 Task: Find connections with filter location Morley with filter topic #Growthwith filter profile language German with filter current company Cashfree Payments with filter school Guru Ghasidas University with filter industry Computers and Electronics Manufacturing with filter service category Financial Reporting with filter keywords title Reiki Practitioner
Action: Mouse moved to (475, 49)
Screenshot: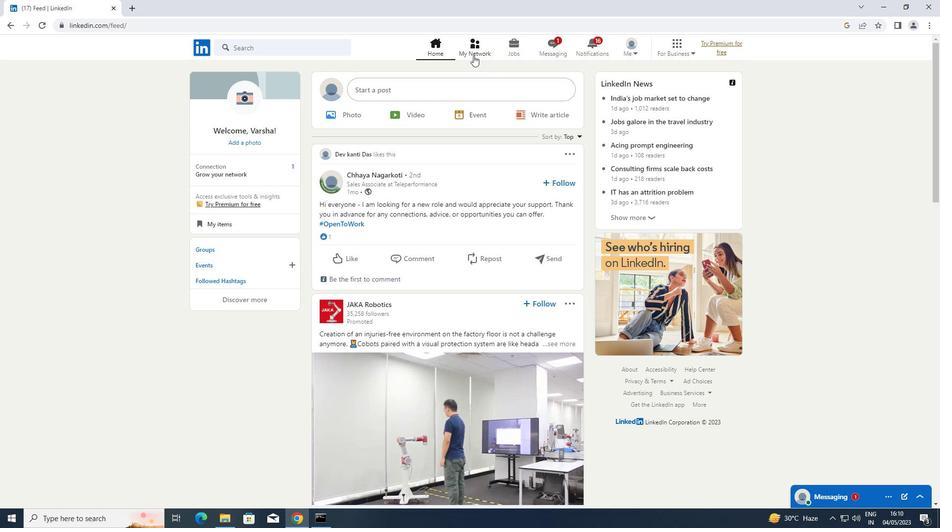 
Action: Mouse pressed left at (475, 49)
Screenshot: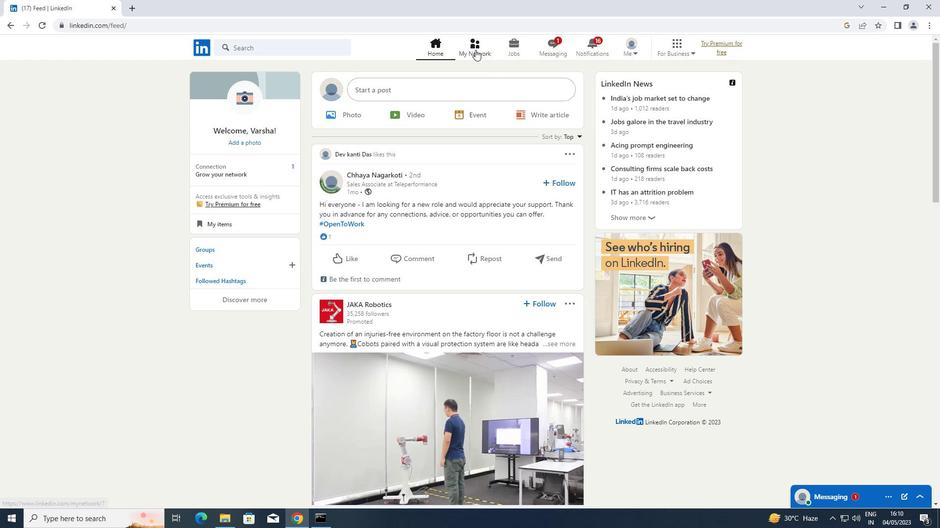 
Action: Mouse moved to (260, 104)
Screenshot: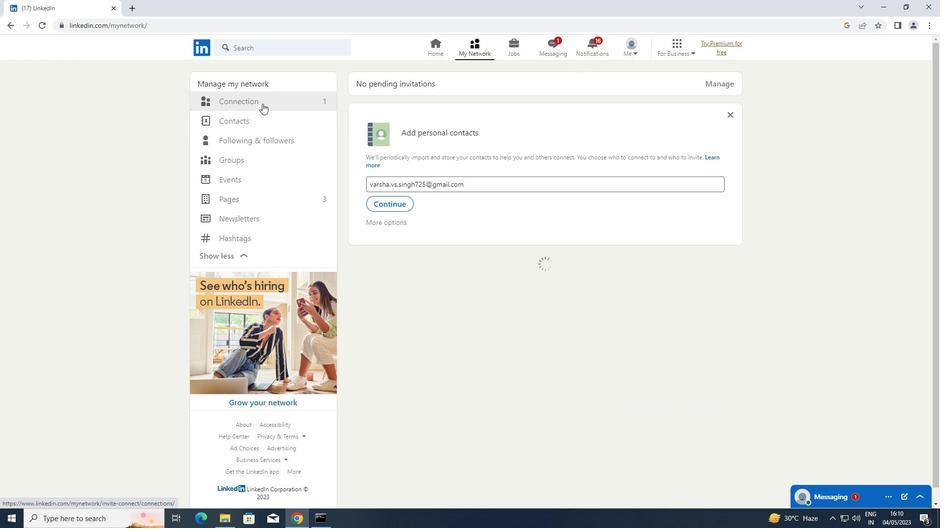 
Action: Mouse pressed left at (260, 104)
Screenshot: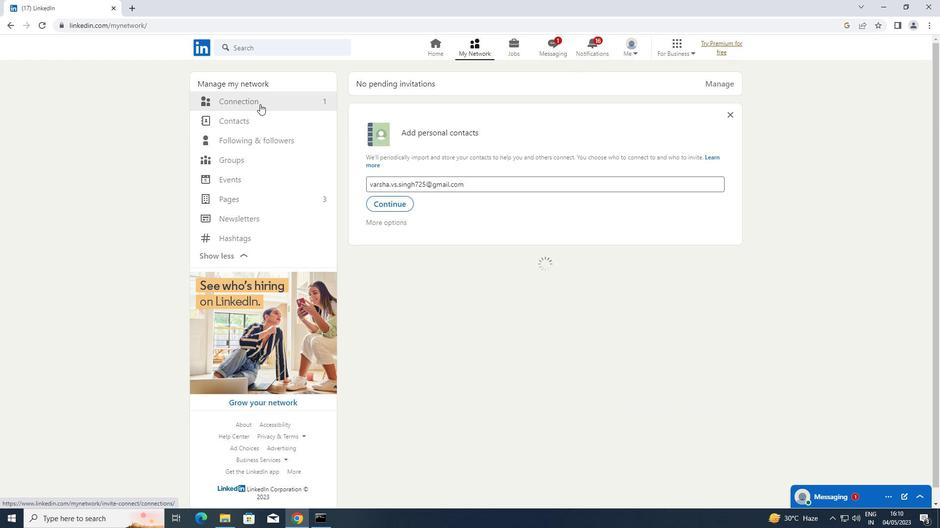 
Action: Mouse moved to (539, 101)
Screenshot: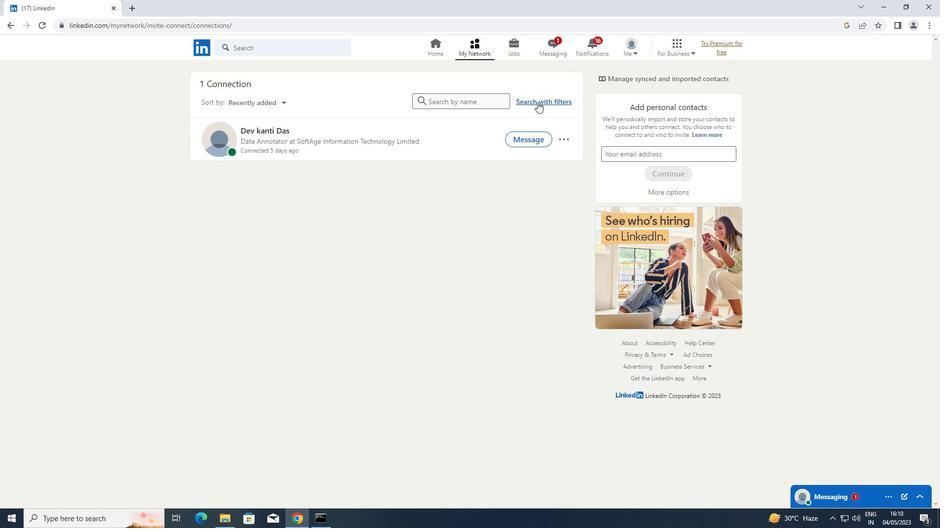 
Action: Mouse pressed left at (539, 101)
Screenshot: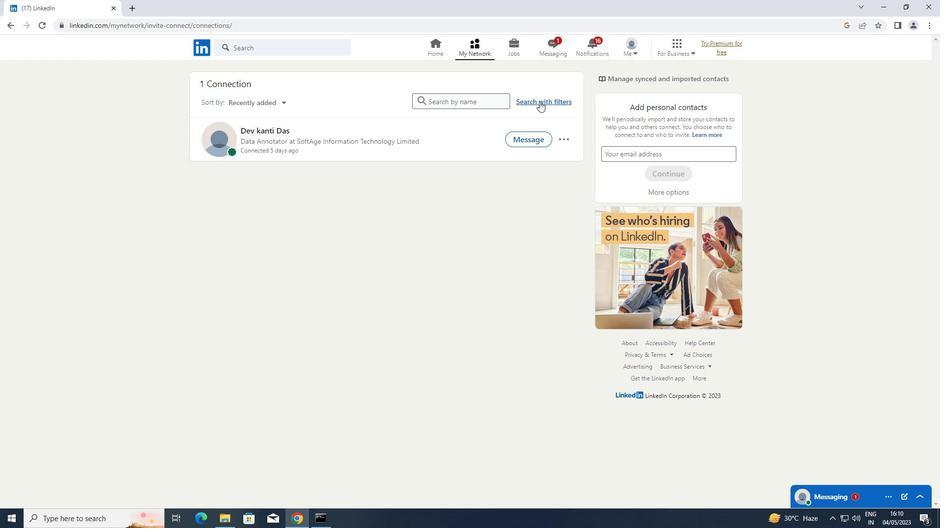 
Action: Mouse moved to (502, 81)
Screenshot: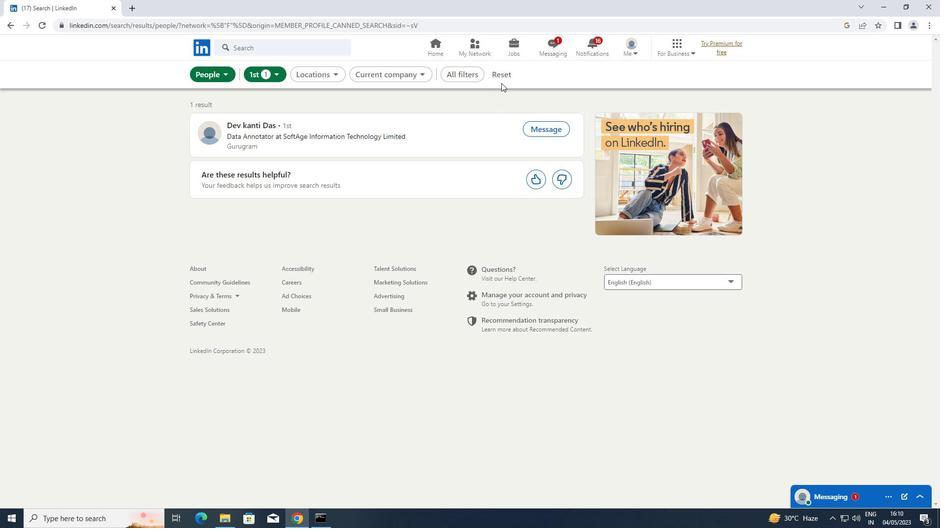 
Action: Mouse pressed left at (502, 81)
Screenshot: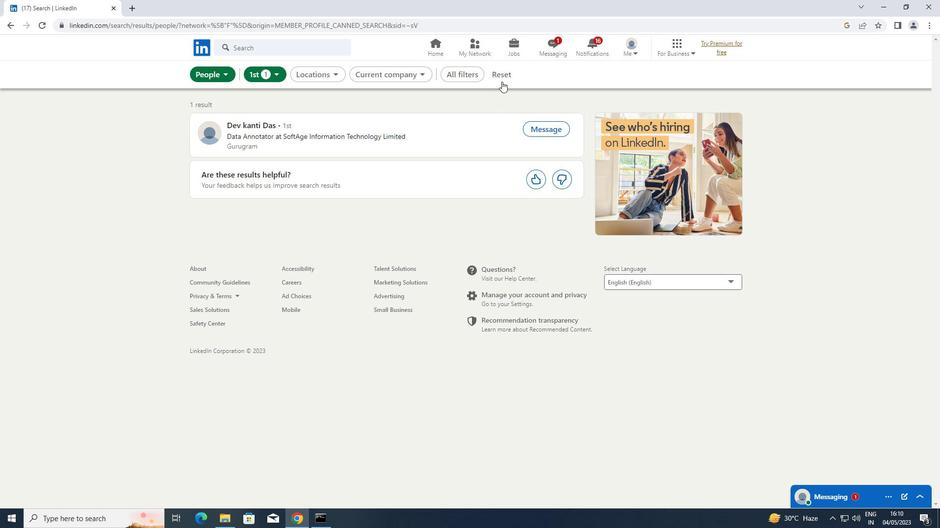 
Action: Mouse moved to (471, 74)
Screenshot: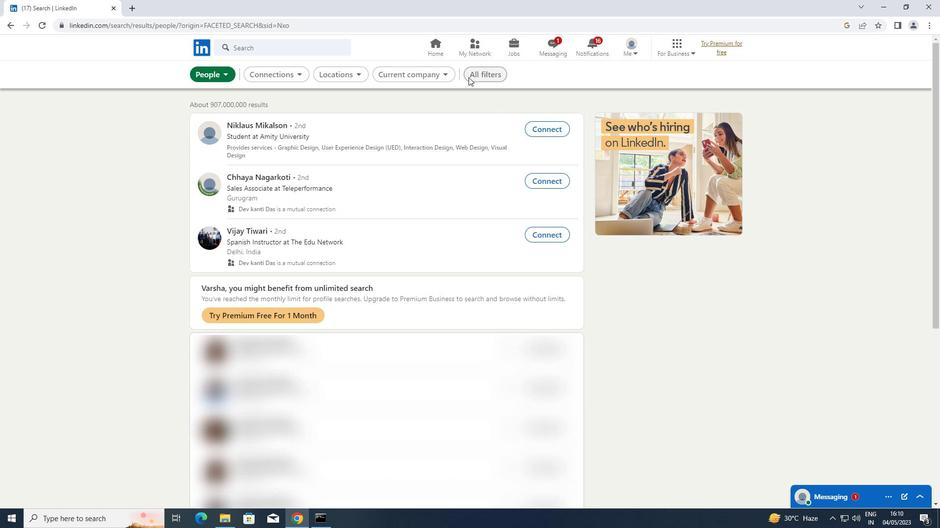 
Action: Mouse pressed left at (471, 74)
Screenshot: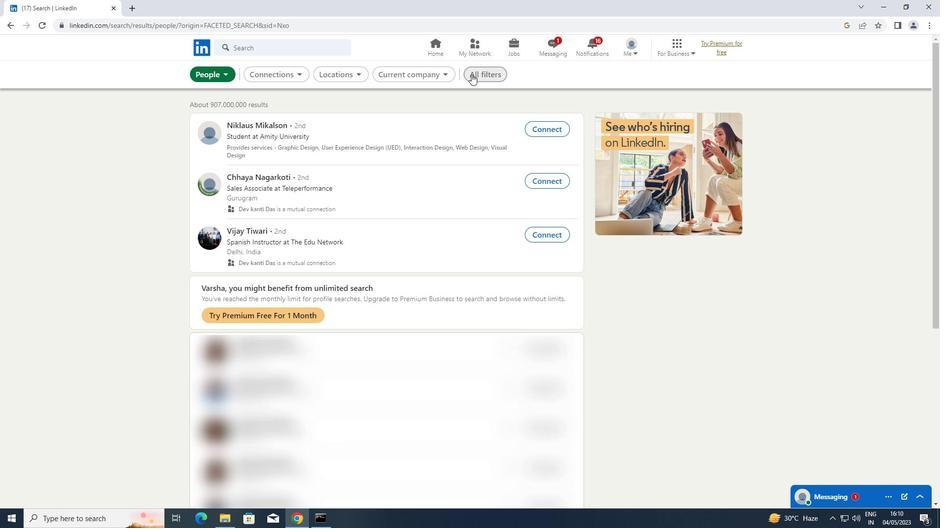 
Action: Mouse moved to (757, 220)
Screenshot: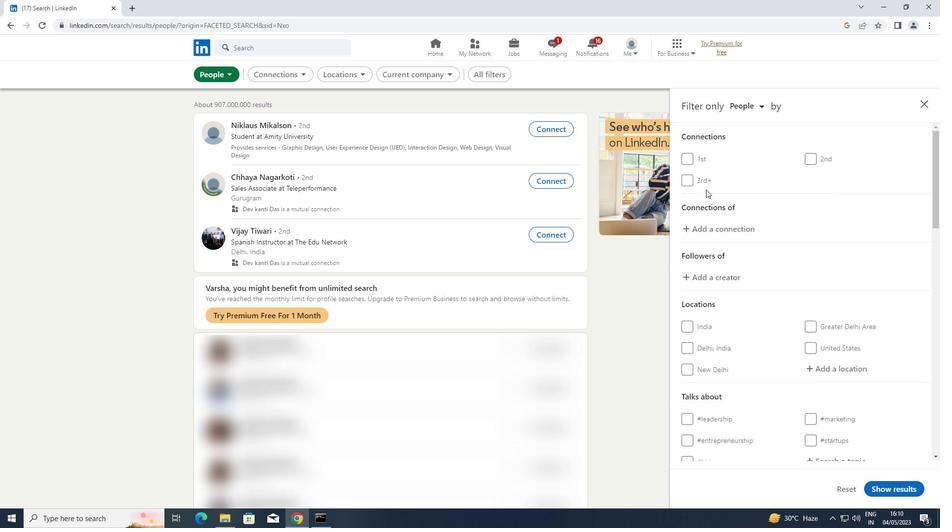 
Action: Mouse scrolled (757, 220) with delta (0, 0)
Screenshot: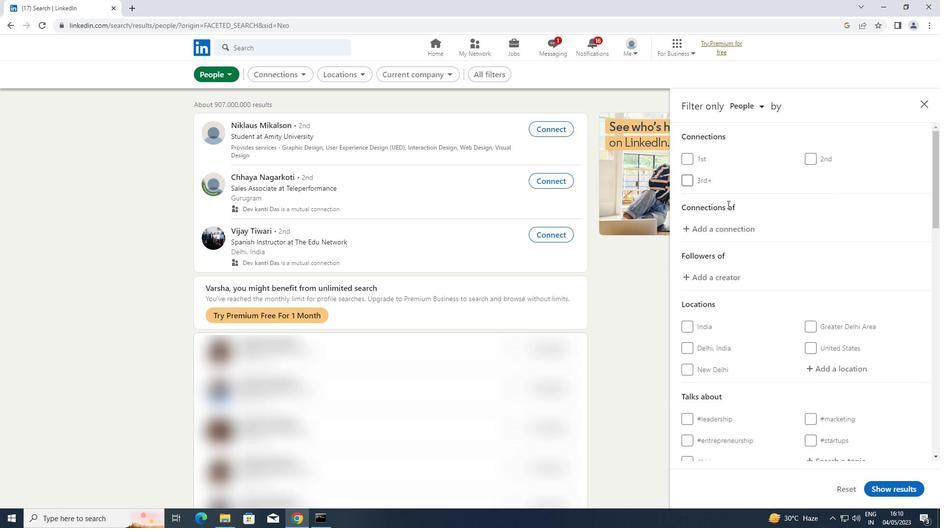 
Action: Mouse scrolled (757, 220) with delta (0, 0)
Screenshot: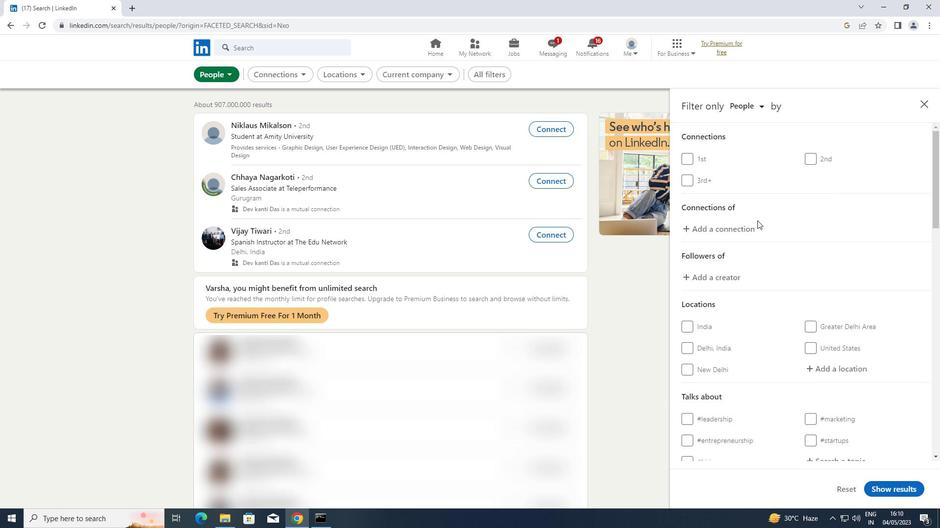 
Action: Mouse moved to (834, 267)
Screenshot: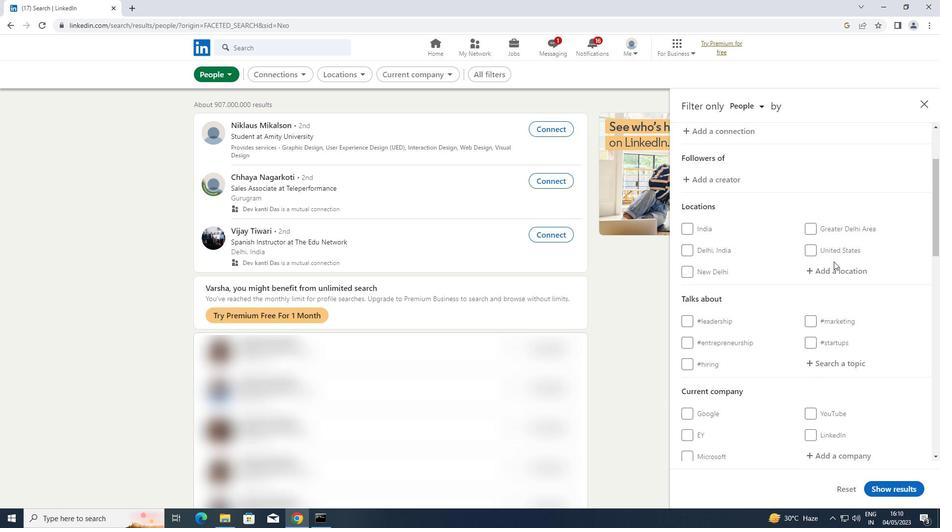 
Action: Mouse pressed left at (834, 267)
Screenshot: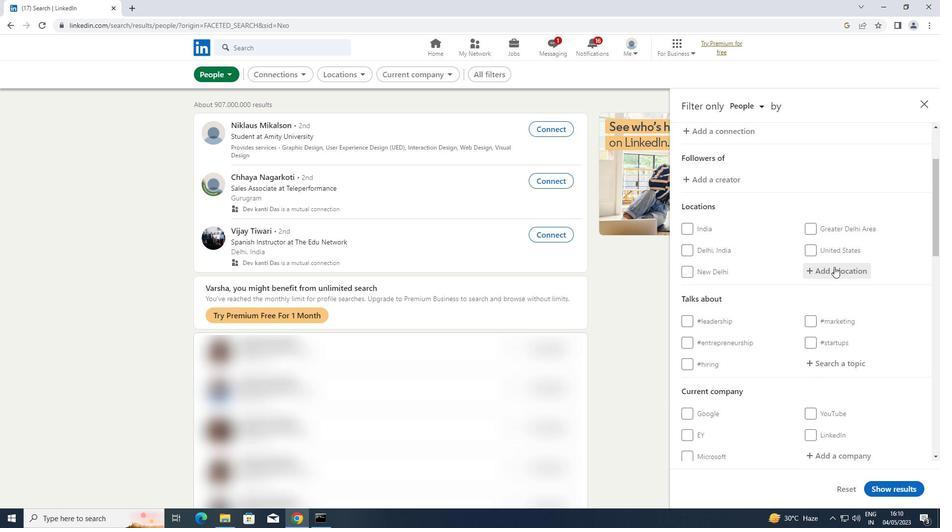 
Action: Key pressed <Key.shift>MORLEY
Screenshot: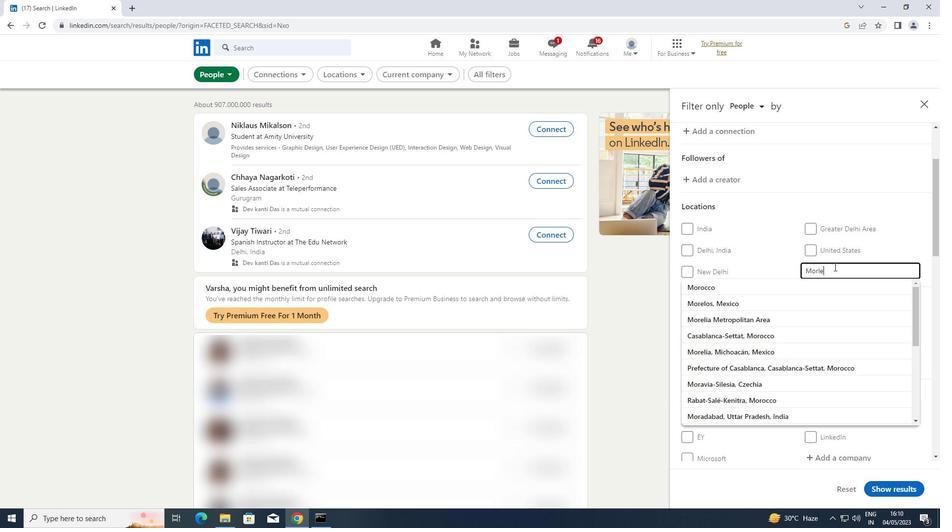 
Action: Mouse moved to (845, 331)
Screenshot: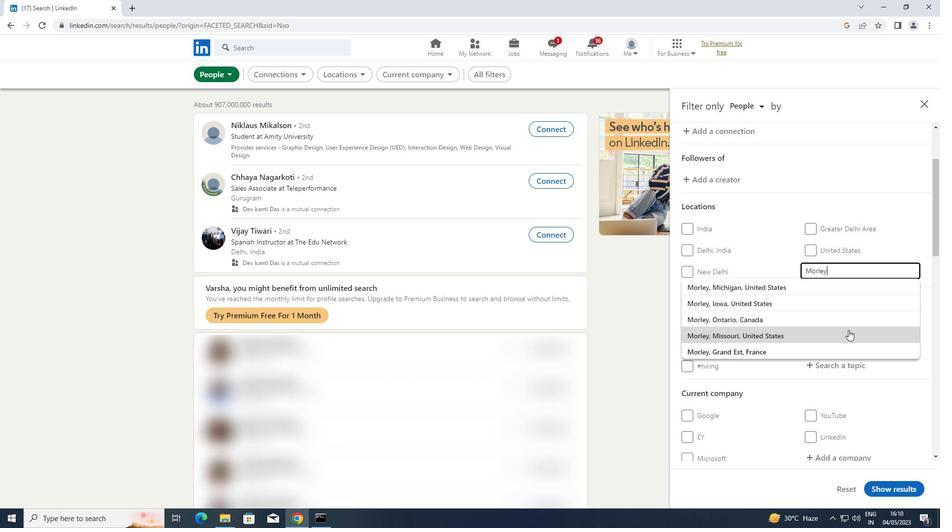 
Action: Key pressed <Key.enter>
Screenshot: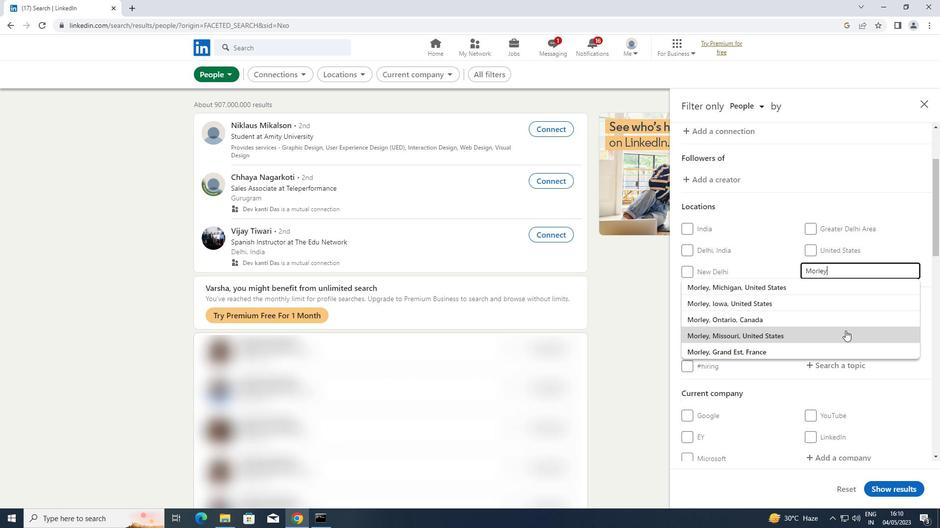 
Action: Mouse moved to (818, 367)
Screenshot: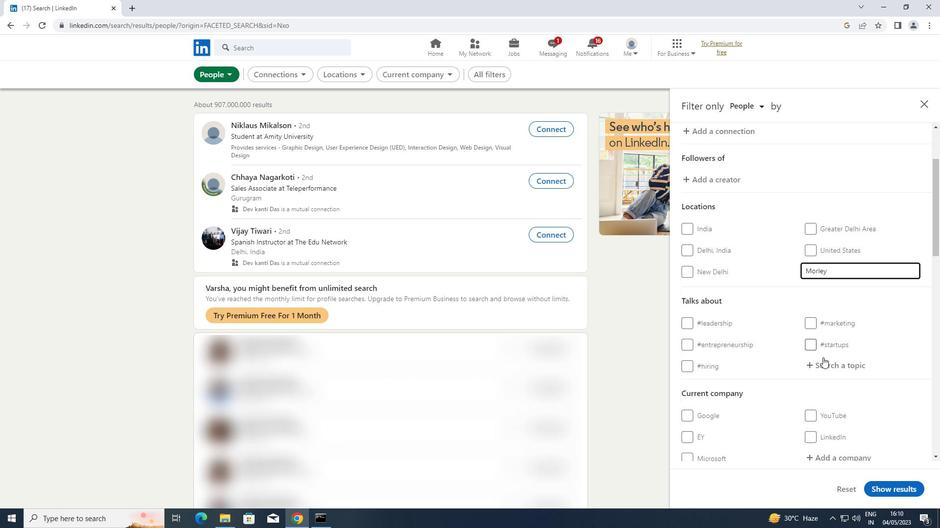 
Action: Mouse pressed left at (818, 367)
Screenshot: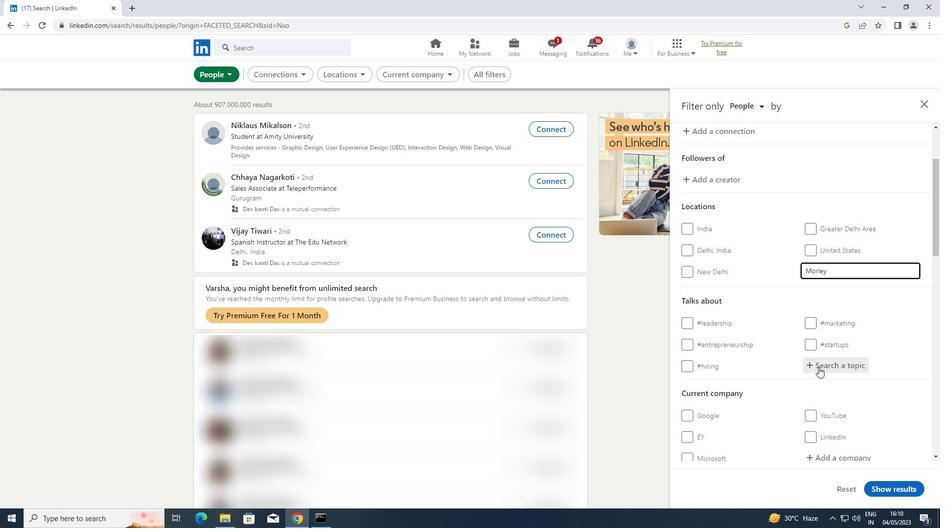 
Action: Key pressed <Key.shift>GROWTH
Screenshot: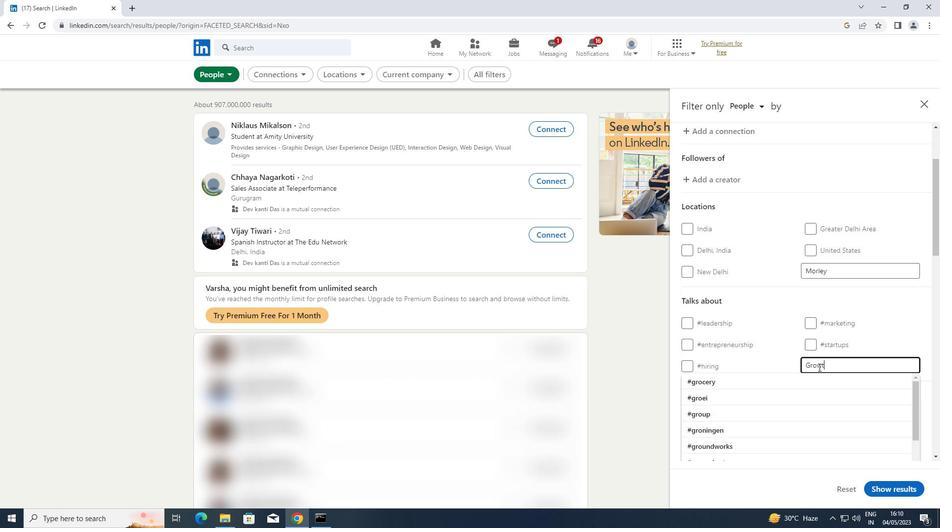
Action: Mouse moved to (772, 383)
Screenshot: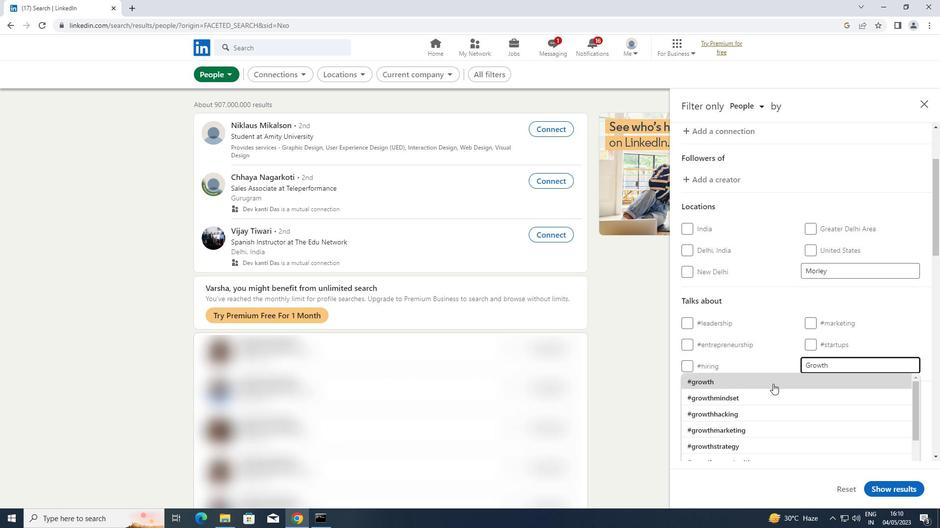 
Action: Mouse pressed left at (772, 383)
Screenshot: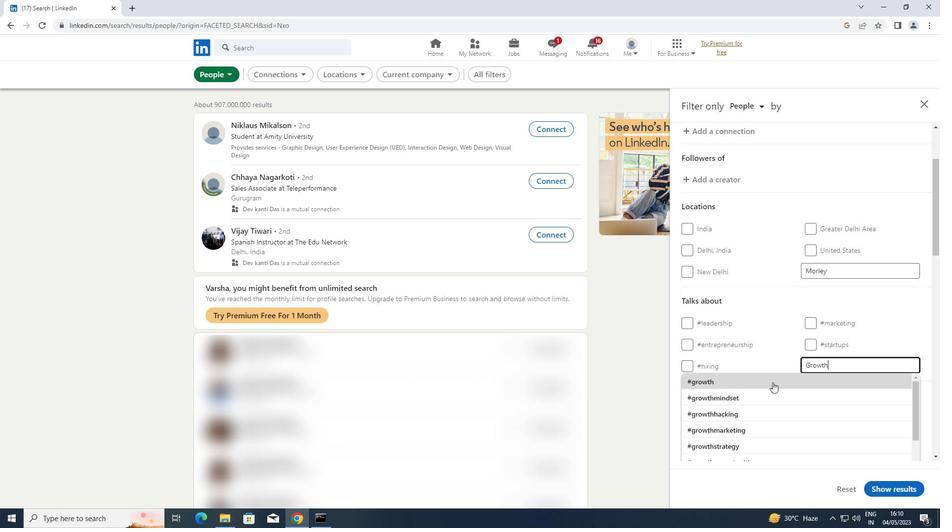
Action: Mouse scrolled (772, 382) with delta (0, 0)
Screenshot: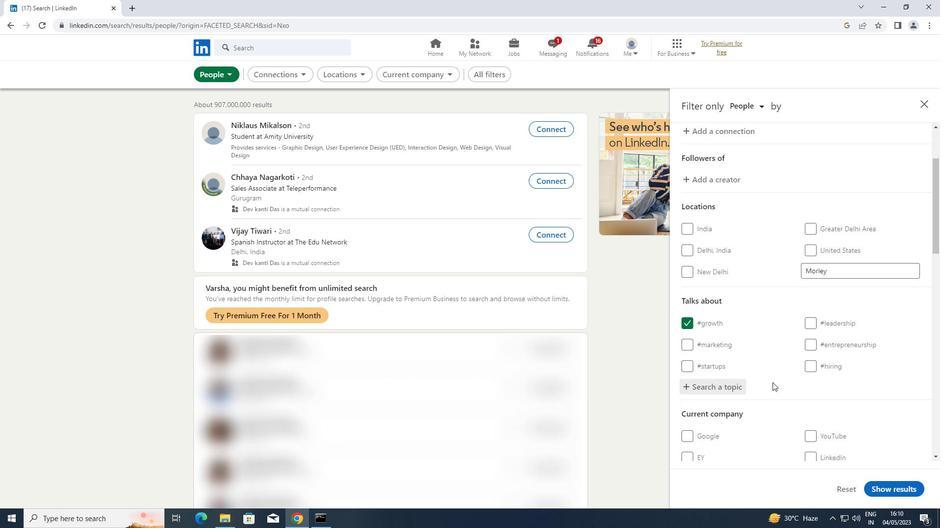 
Action: Mouse scrolled (772, 382) with delta (0, 0)
Screenshot: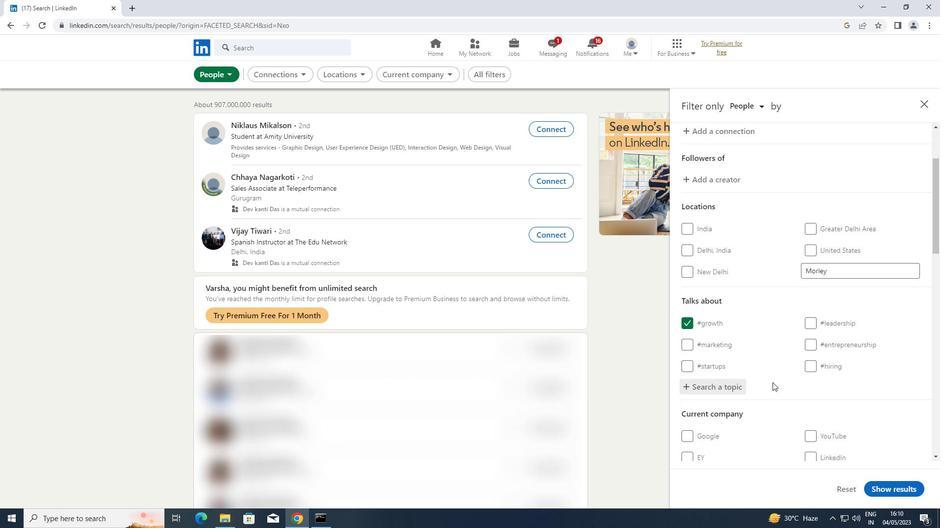 
Action: Mouse scrolled (772, 382) with delta (0, 0)
Screenshot: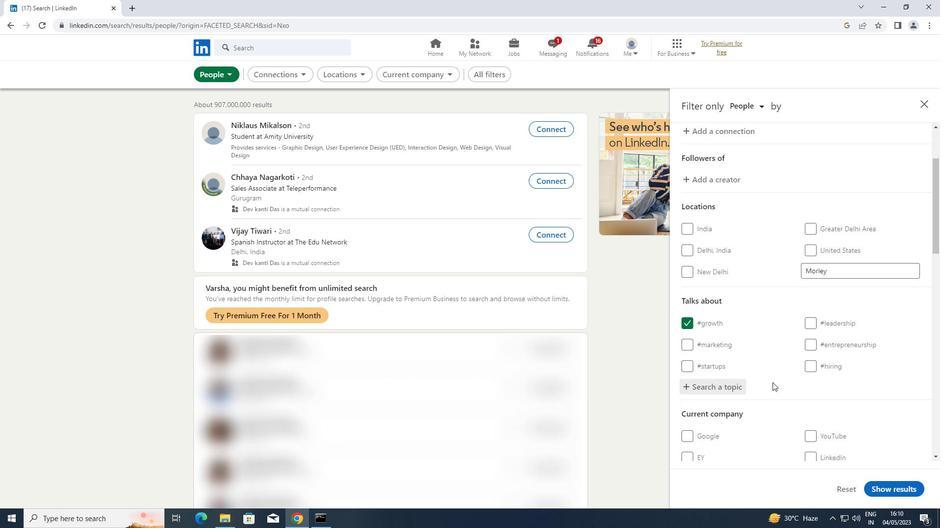 
Action: Mouse scrolled (772, 382) with delta (0, 0)
Screenshot: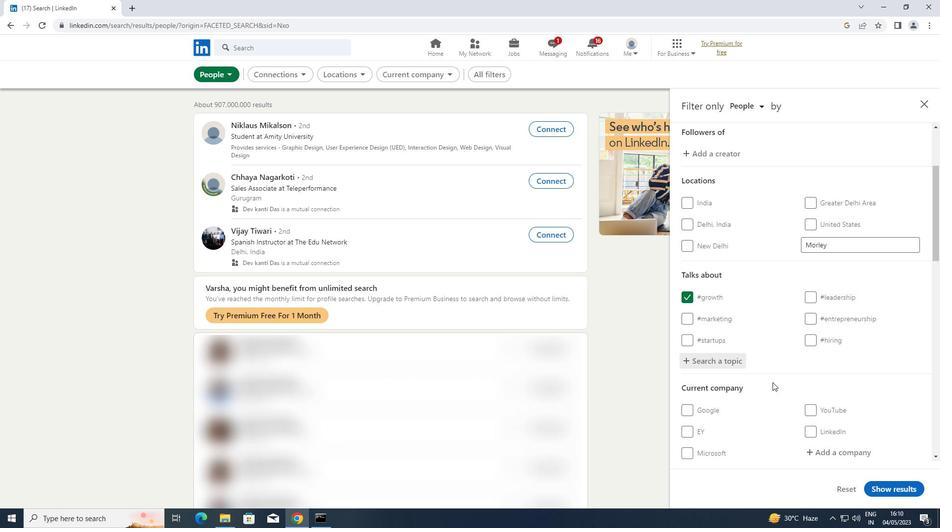 
Action: Mouse scrolled (772, 382) with delta (0, 0)
Screenshot: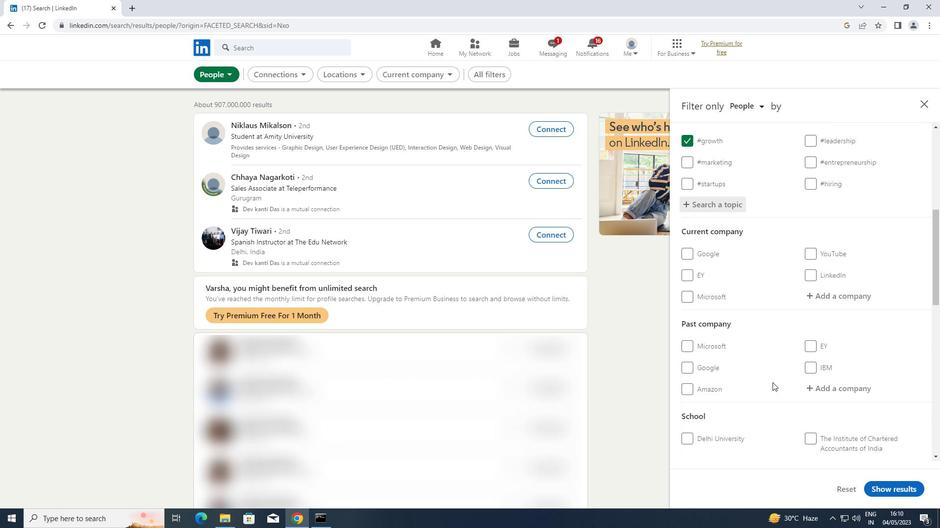
Action: Mouse scrolled (772, 382) with delta (0, 0)
Screenshot: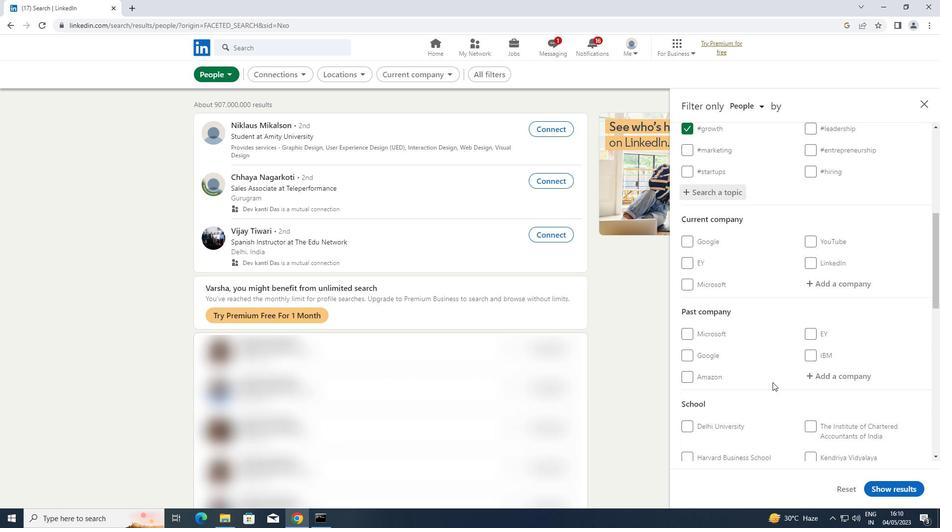 
Action: Mouse scrolled (772, 382) with delta (0, 0)
Screenshot: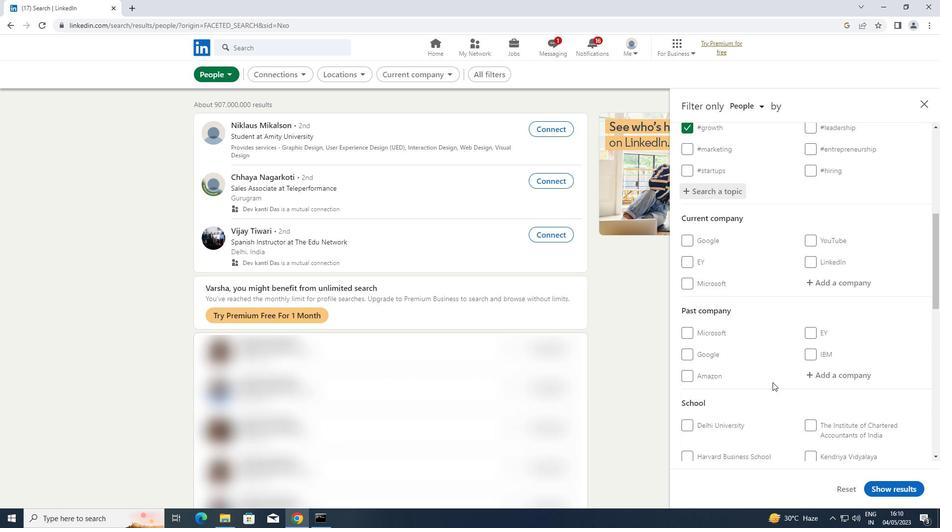 
Action: Mouse scrolled (772, 382) with delta (0, 0)
Screenshot: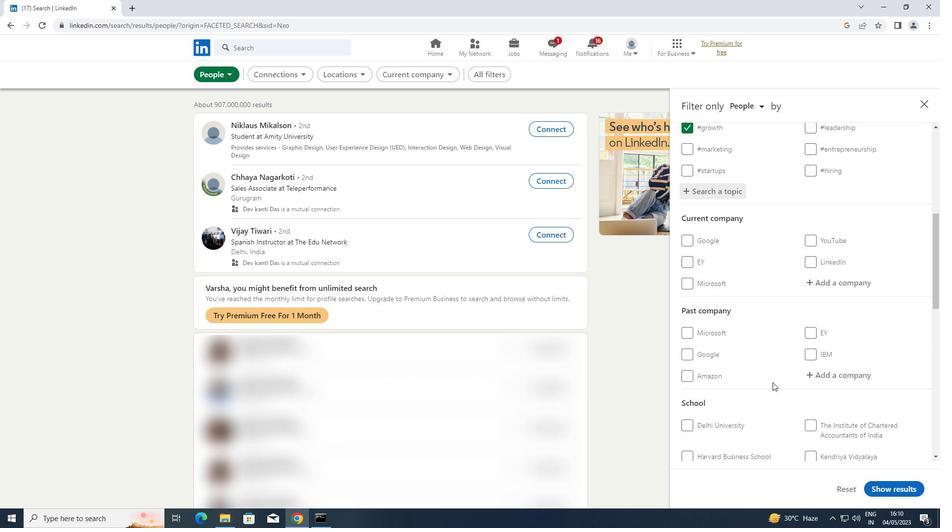 
Action: Mouse scrolled (772, 382) with delta (0, 0)
Screenshot: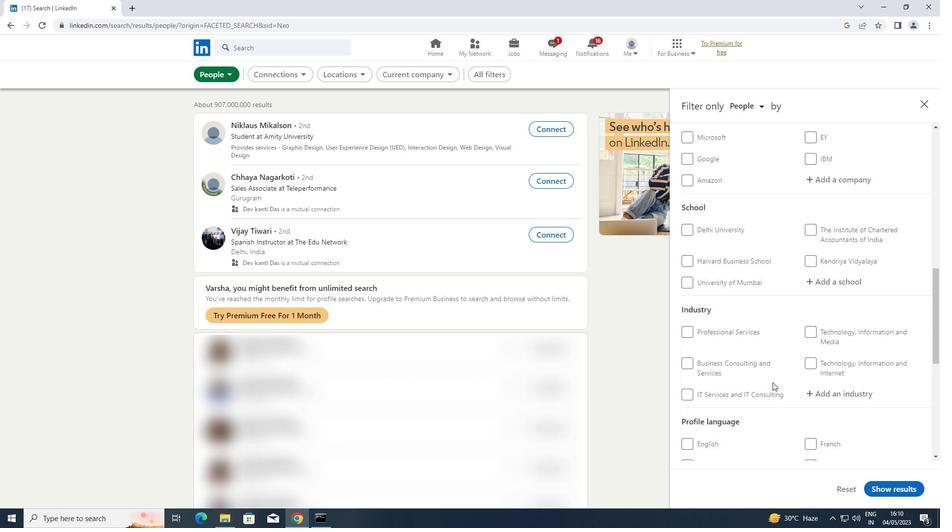 
Action: Mouse scrolled (772, 382) with delta (0, 0)
Screenshot: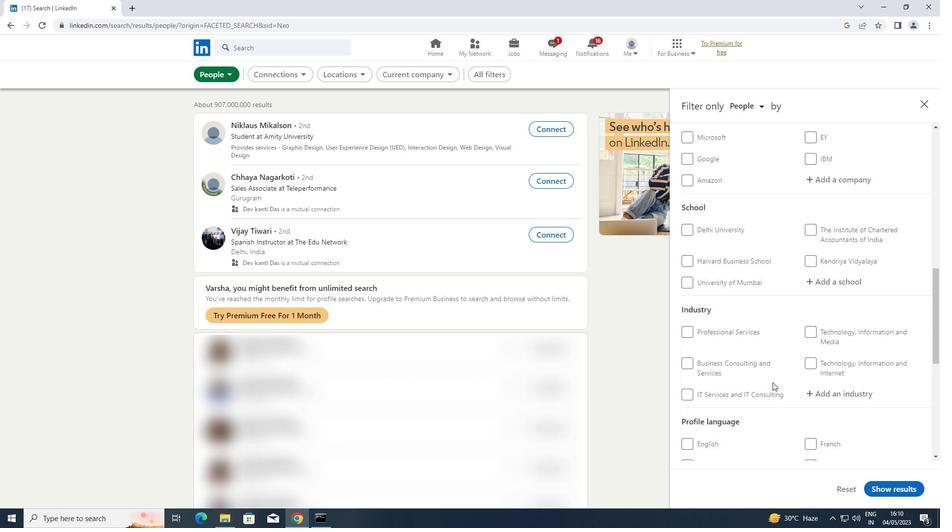 
Action: Mouse moved to (687, 393)
Screenshot: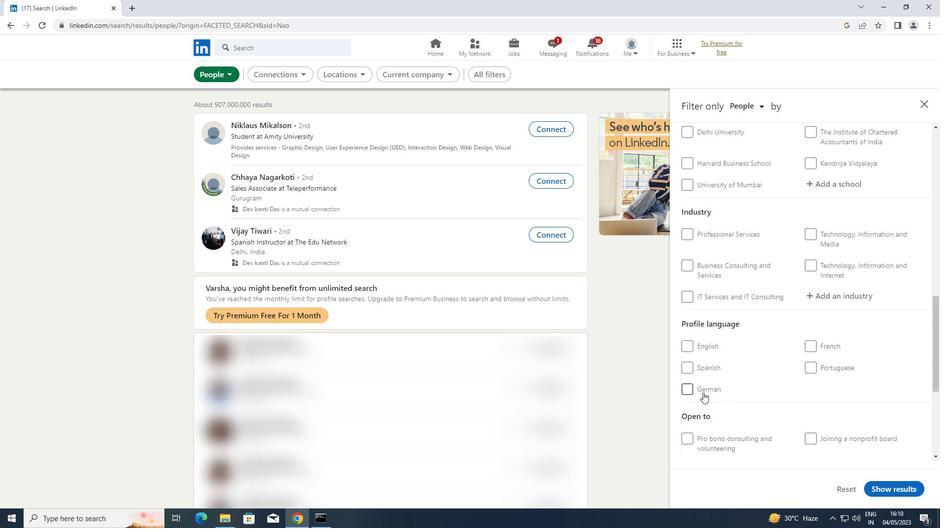 
Action: Mouse pressed left at (687, 393)
Screenshot: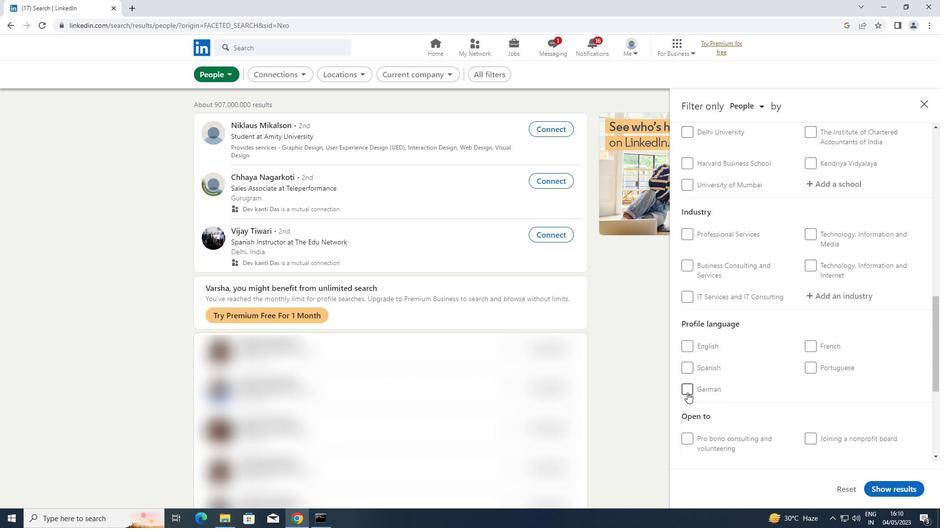 
Action: Mouse moved to (725, 379)
Screenshot: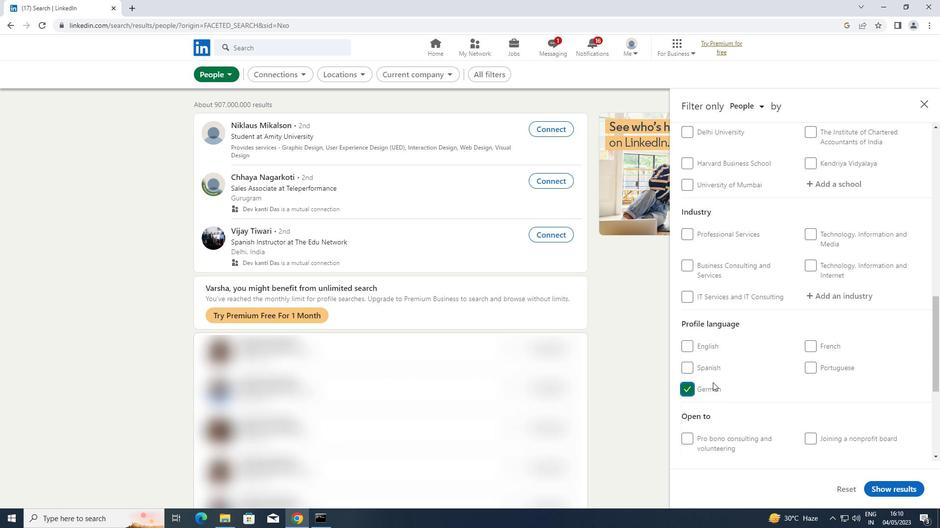 
Action: Mouse scrolled (725, 380) with delta (0, 0)
Screenshot: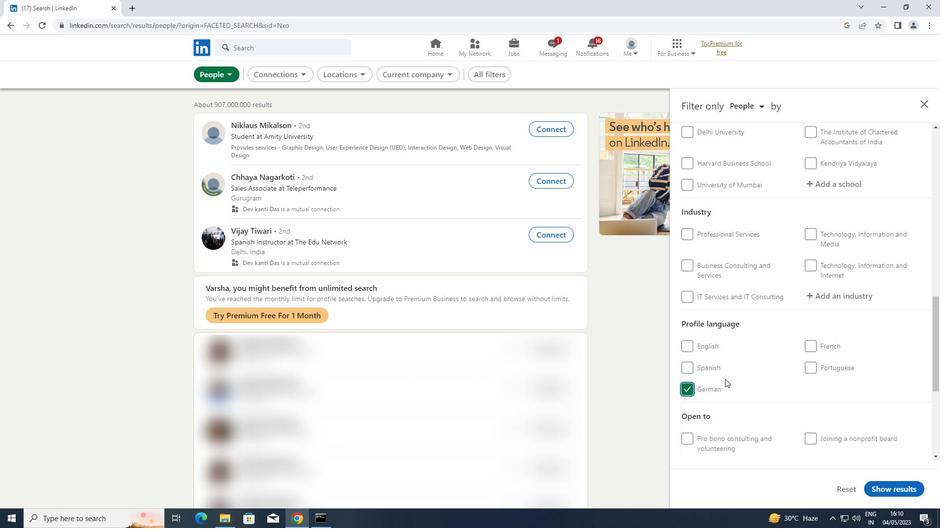
Action: Mouse scrolled (725, 380) with delta (0, 0)
Screenshot: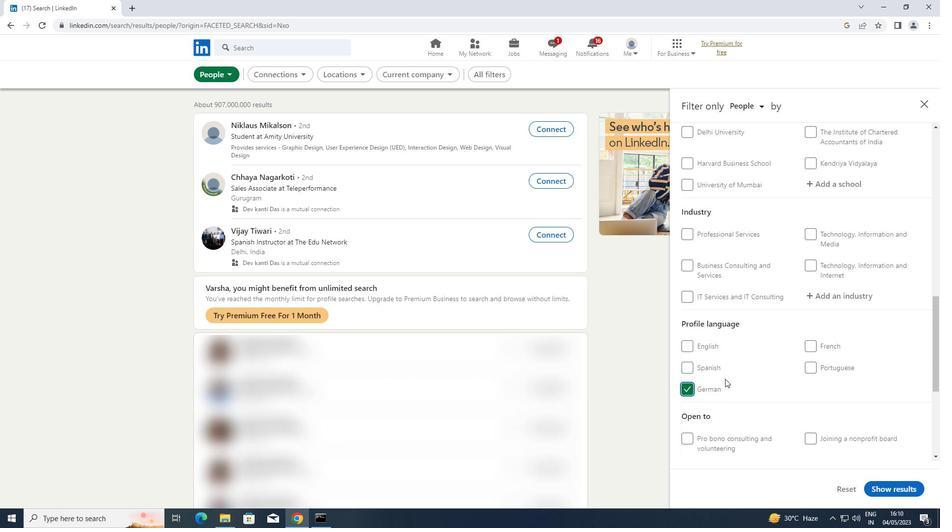 
Action: Mouse scrolled (725, 380) with delta (0, 0)
Screenshot: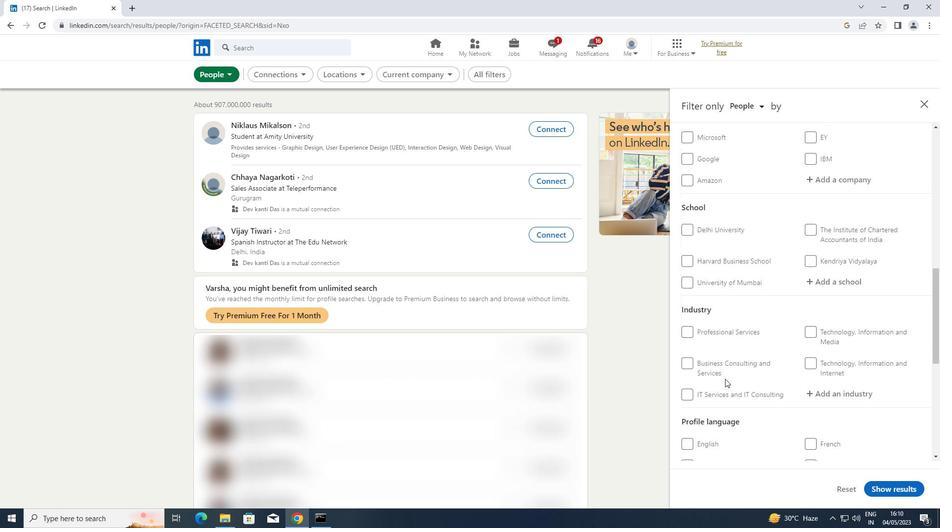 
Action: Mouse scrolled (725, 380) with delta (0, 0)
Screenshot: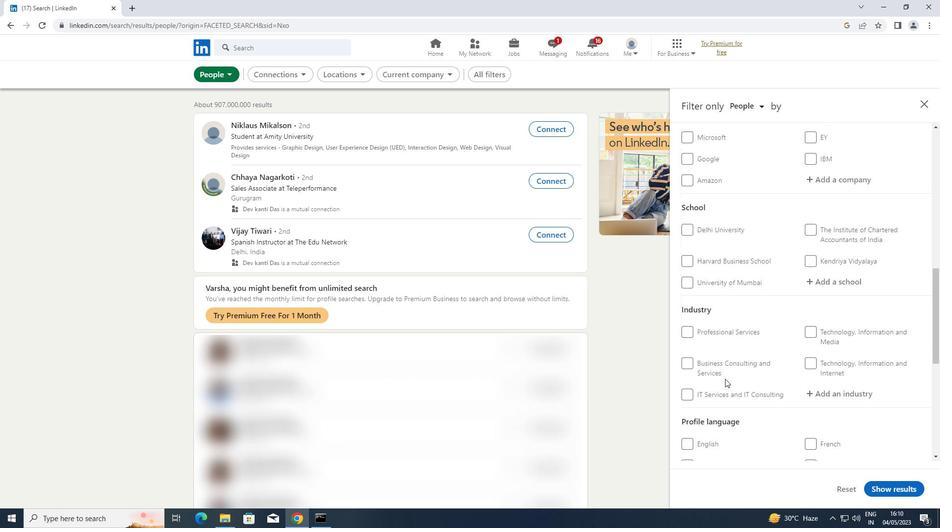 
Action: Mouse scrolled (725, 380) with delta (0, 0)
Screenshot: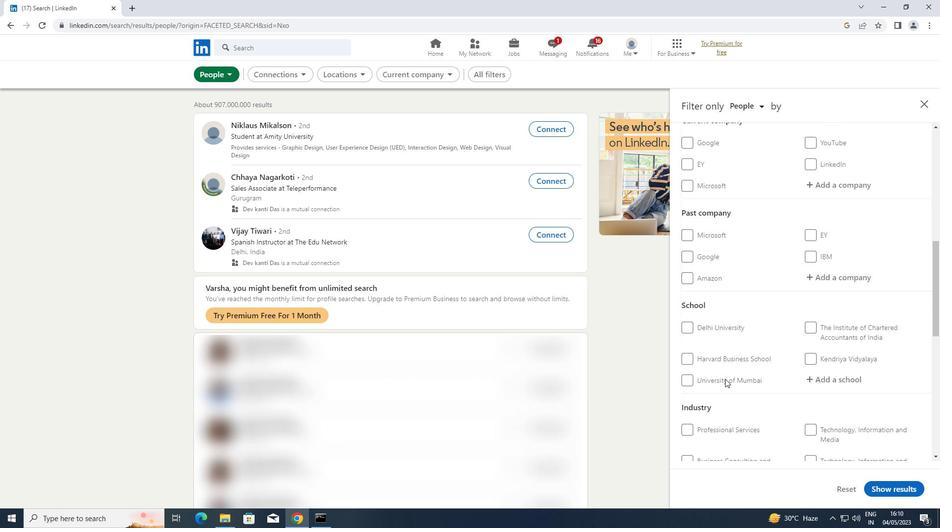 
Action: Mouse scrolled (725, 380) with delta (0, 0)
Screenshot: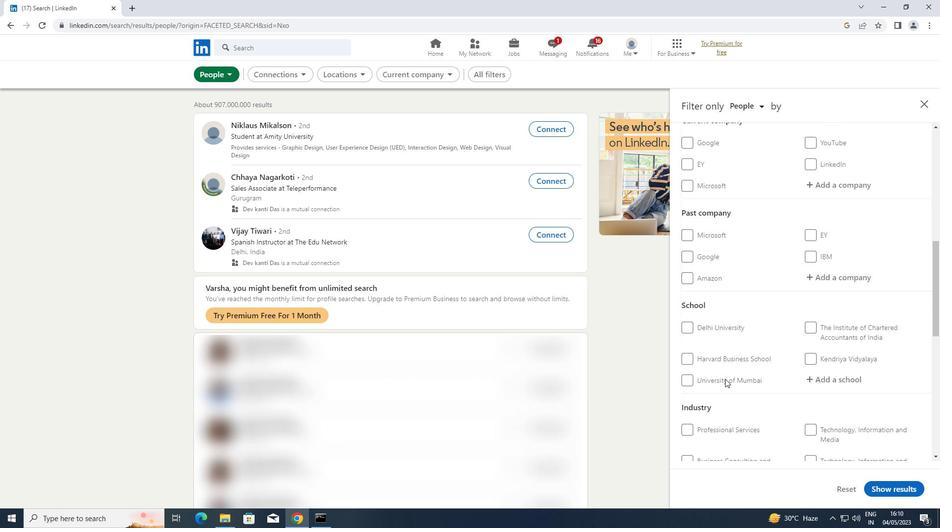 
Action: Mouse moved to (834, 279)
Screenshot: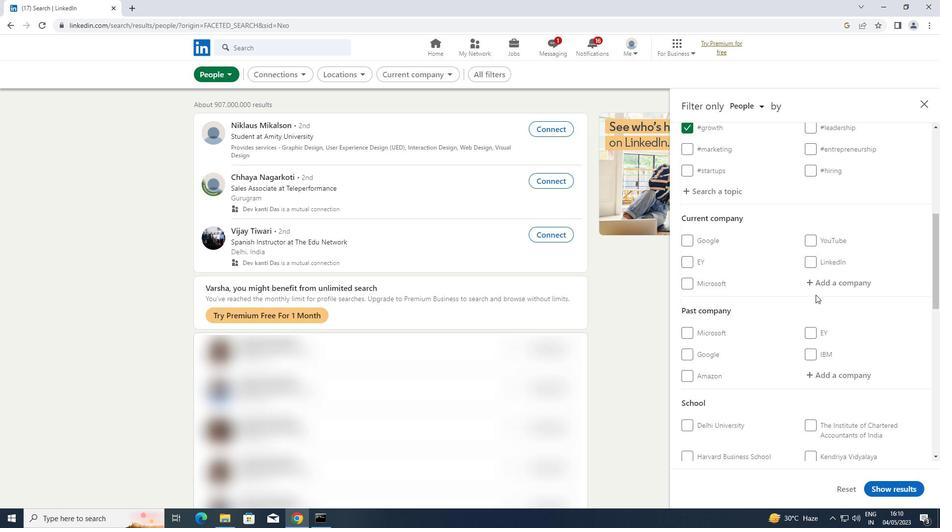 
Action: Mouse pressed left at (834, 279)
Screenshot: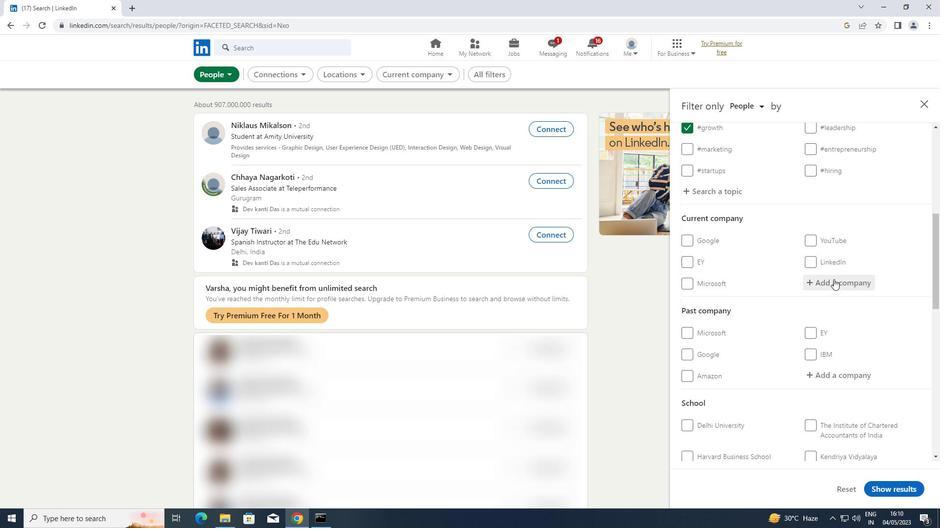 
Action: Key pressed <Key.shift>CASHFREE<Key.space>
Screenshot: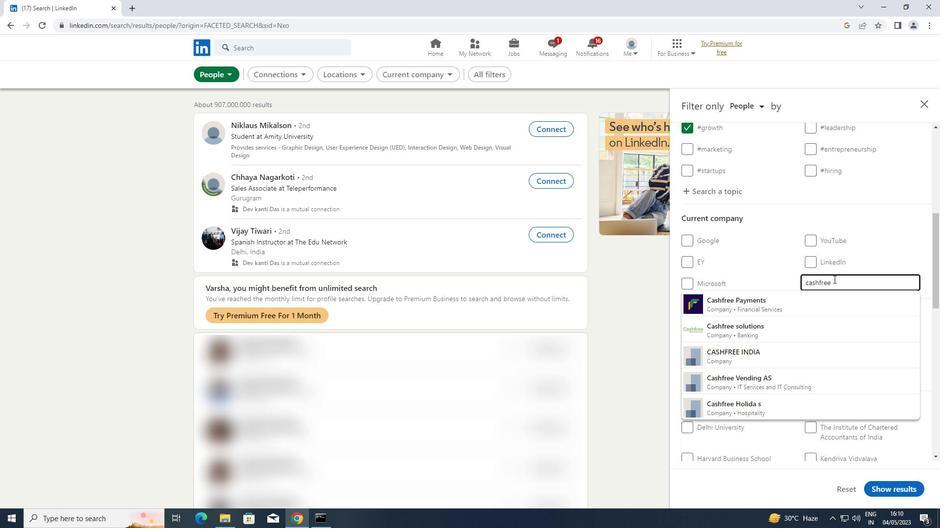 
Action: Mouse moved to (788, 297)
Screenshot: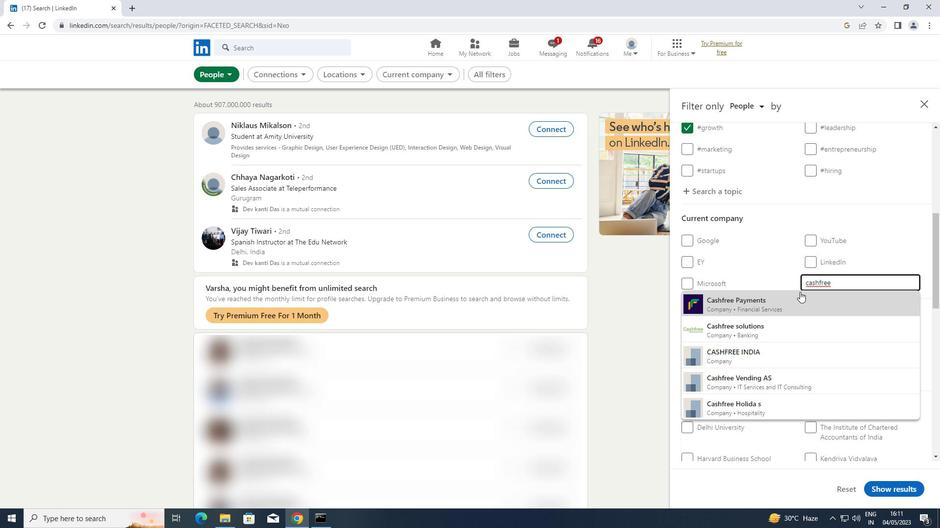 
Action: Mouse pressed left at (788, 297)
Screenshot: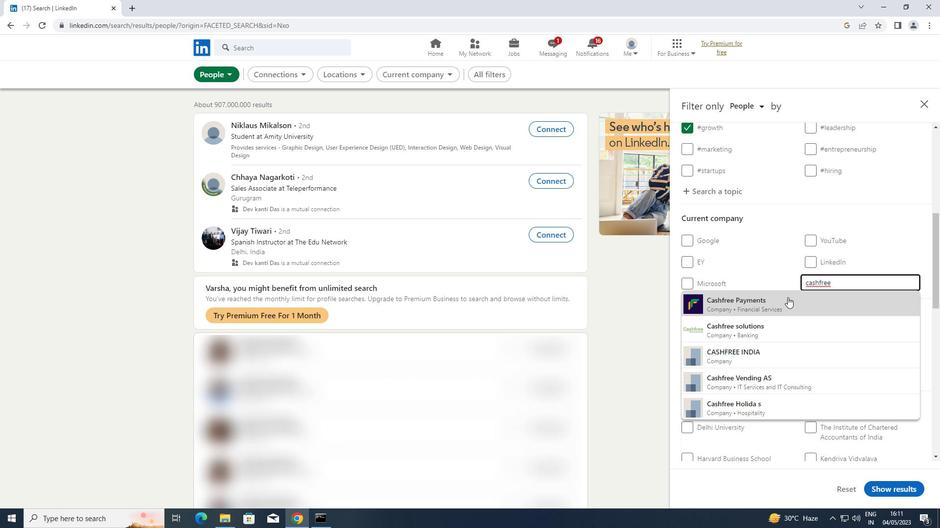 
Action: Mouse scrolled (788, 297) with delta (0, 0)
Screenshot: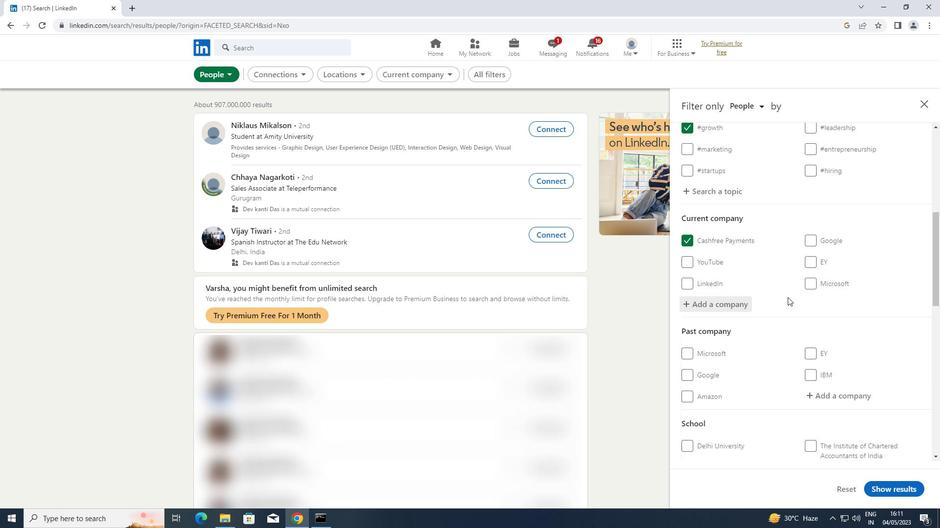 
Action: Mouse scrolled (788, 297) with delta (0, 0)
Screenshot: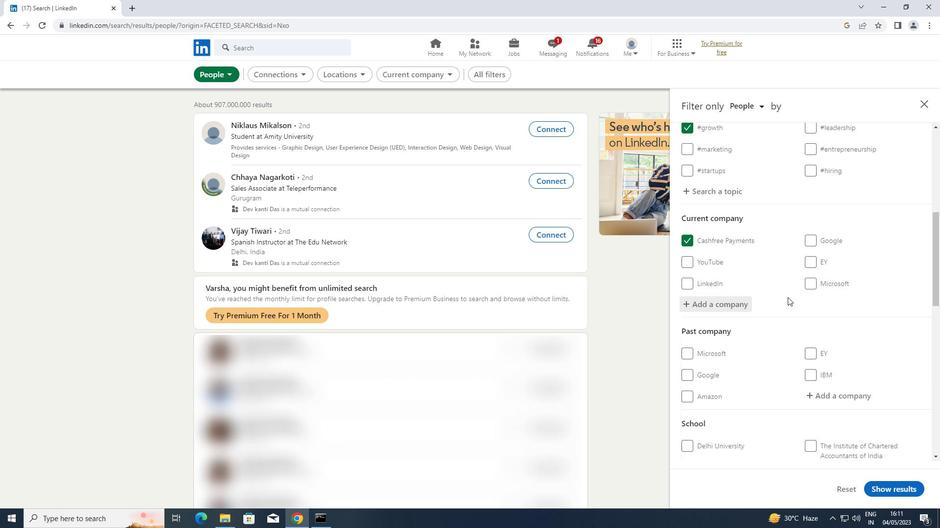 
Action: Mouse scrolled (788, 297) with delta (0, 0)
Screenshot: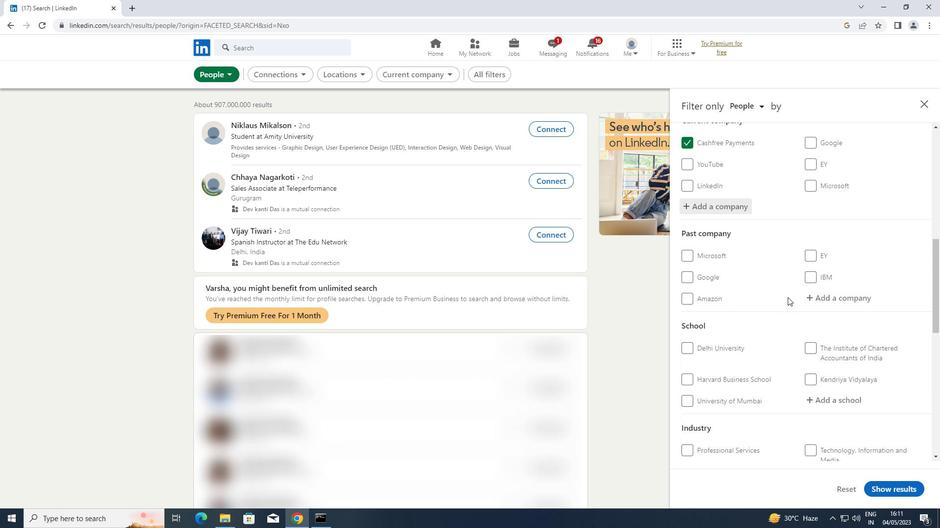
Action: Mouse scrolled (788, 297) with delta (0, 0)
Screenshot: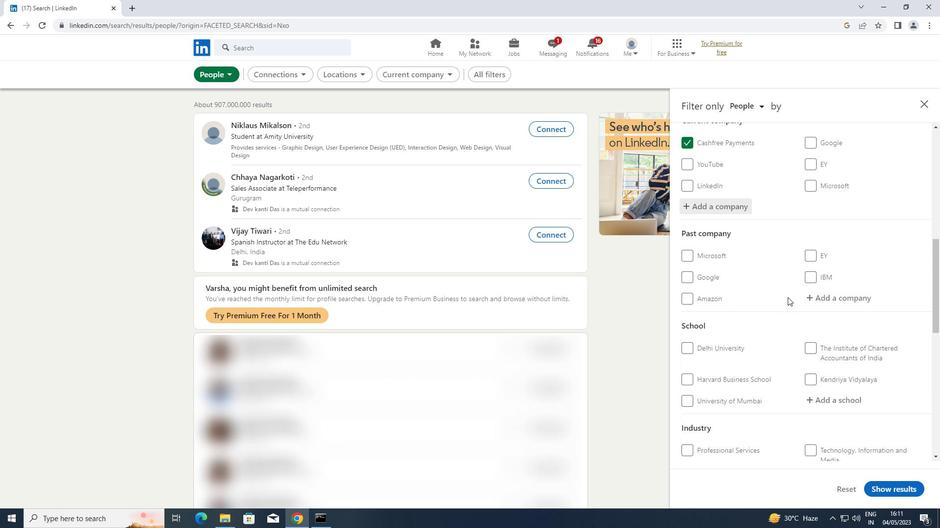 
Action: Mouse moved to (832, 304)
Screenshot: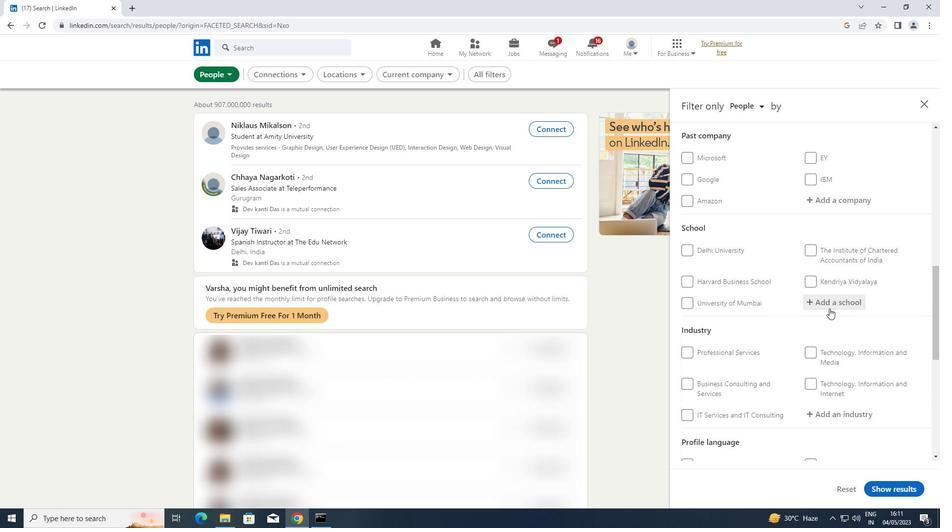 
Action: Mouse pressed left at (832, 304)
Screenshot: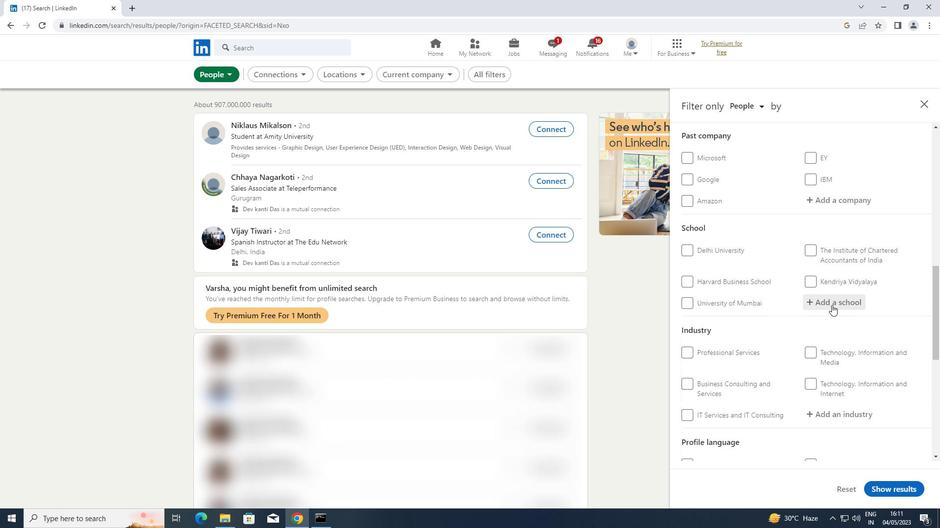 
Action: Key pressed <Key.shift>GURU<Key.space><Key.shift><Key.shift><Key.shift><Key.shift><Key.shift><Key.shift><Key.shift><Key.shift><Key.shift><Key.shift><Key.shift>GHASIDAS
Screenshot: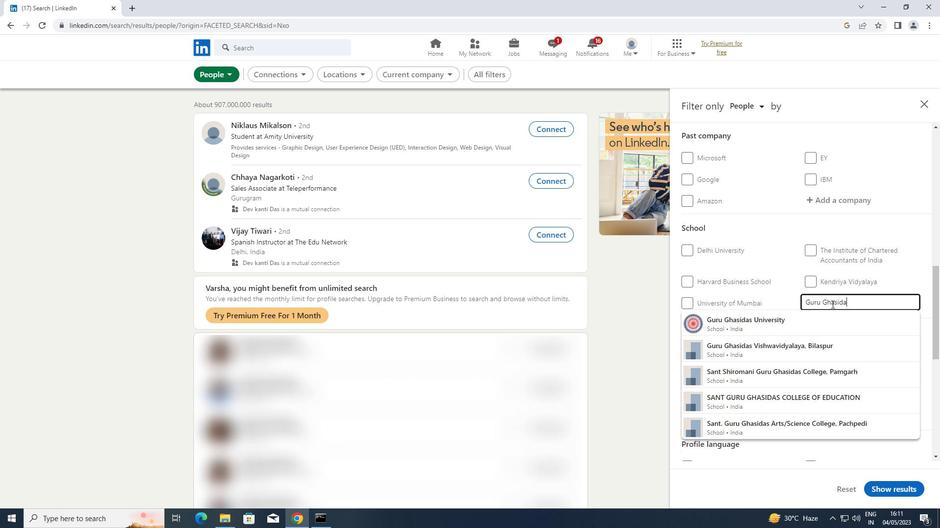 
Action: Mouse moved to (810, 315)
Screenshot: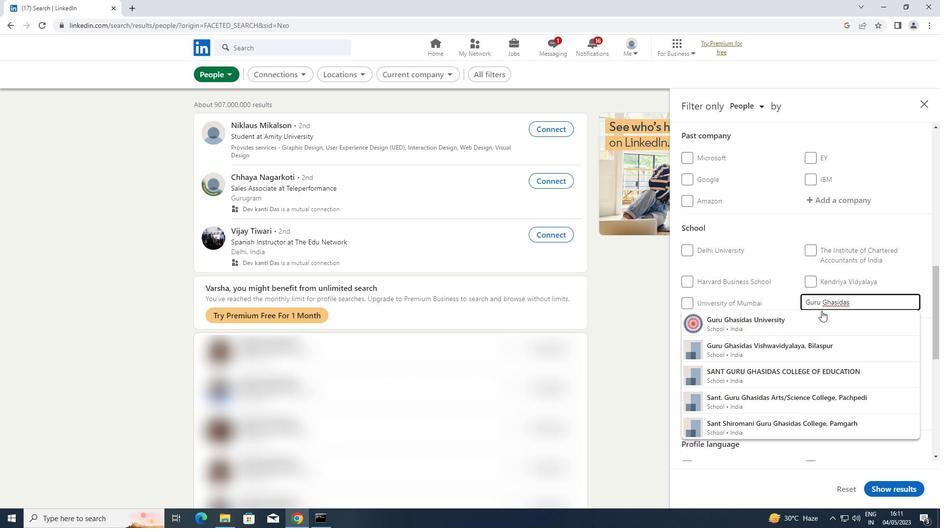 
Action: Mouse pressed left at (810, 315)
Screenshot: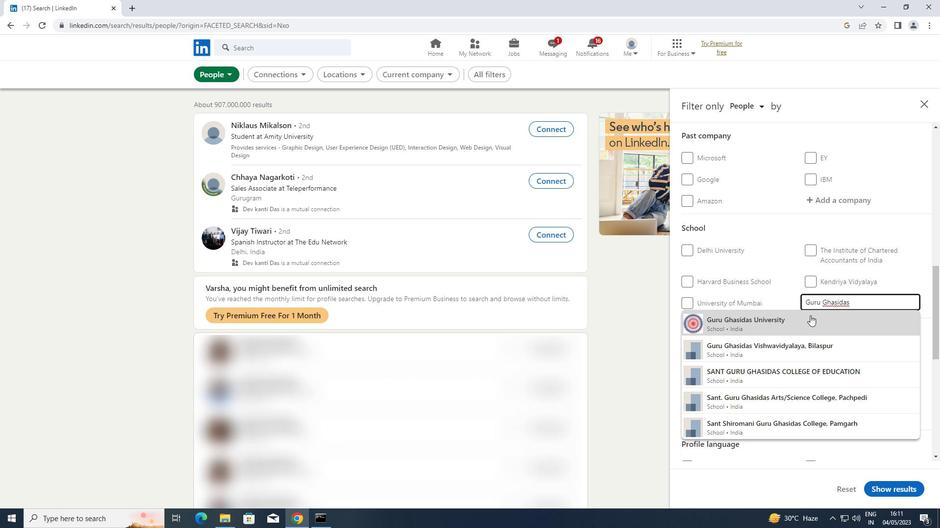 
Action: Mouse scrolled (810, 315) with delta (0, 0)
Screenshot: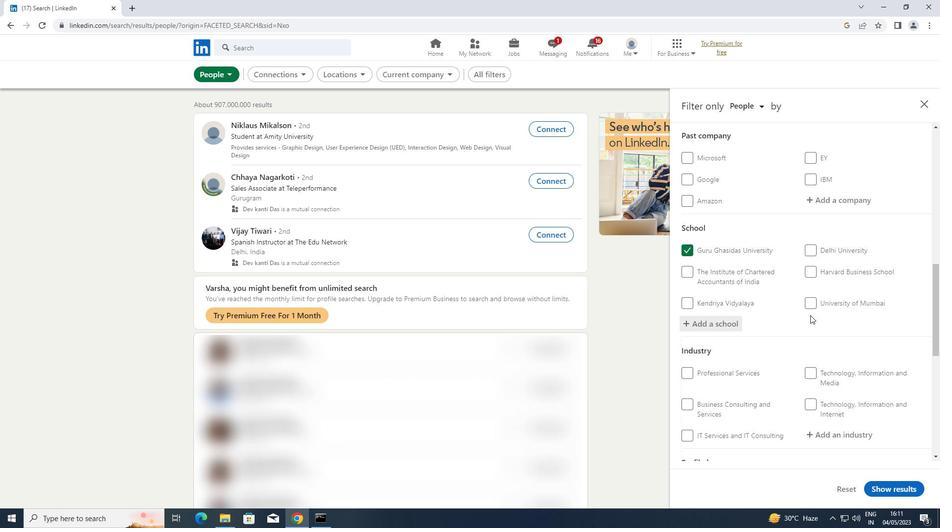 
Action: Mouse scrolled (810, 315) with delta (0, 0)
Screenshot: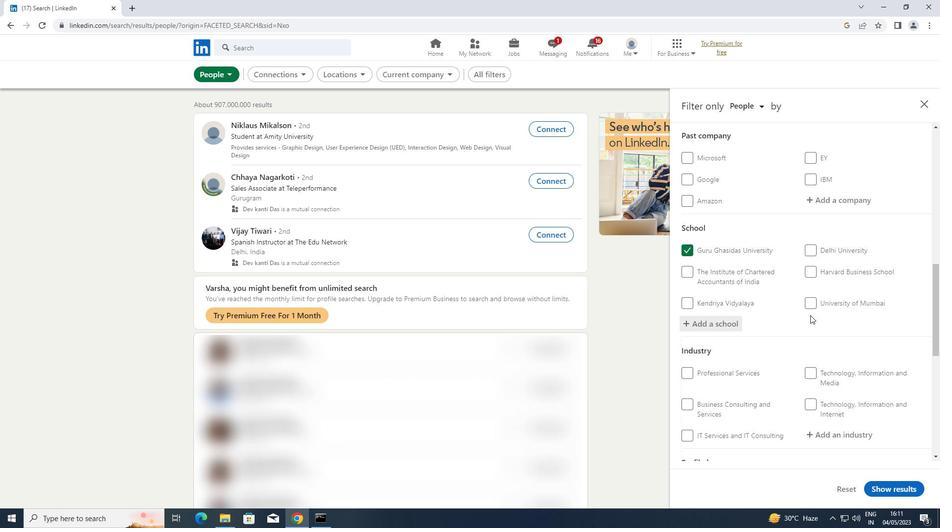 
Action: Mouse moved to (835, 328)
Screenshot: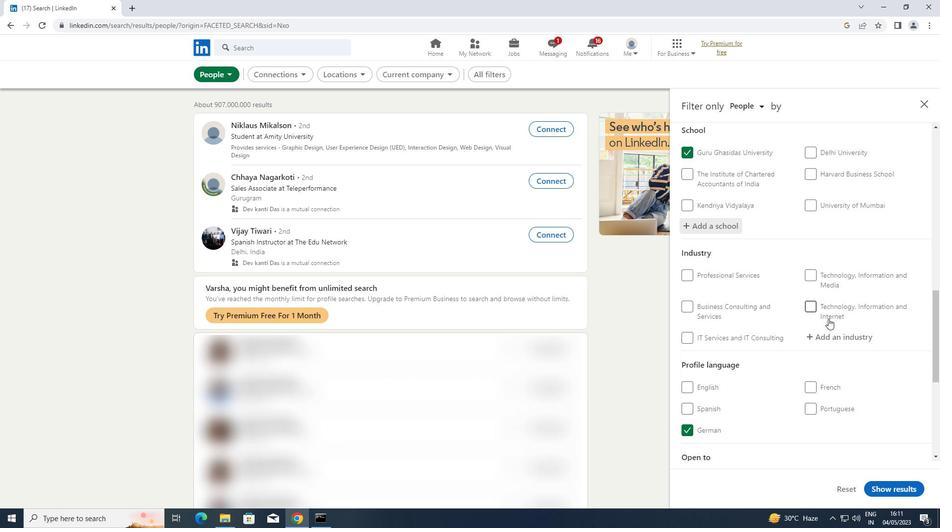 
Action: Mouse pressed left at (835, 328)
Screenshot: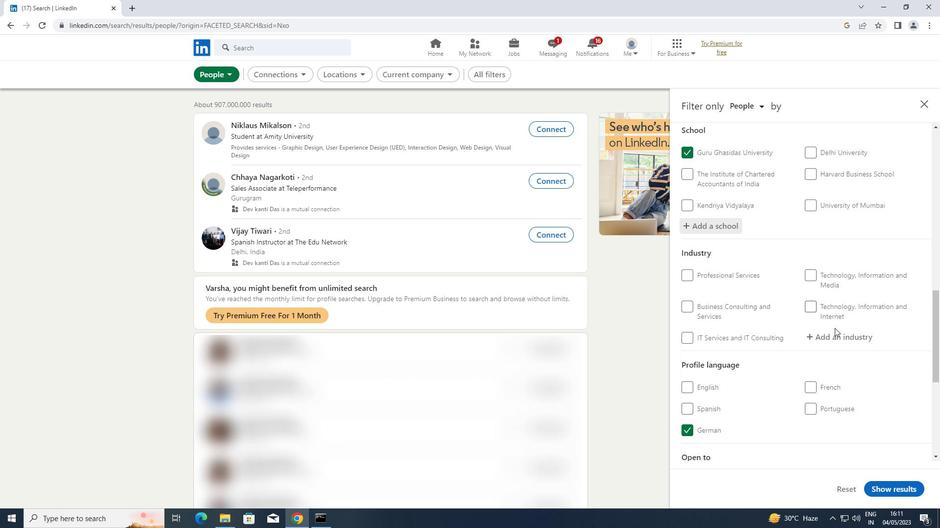 
Action: Mouse moved to (835, 331)
Screenshot: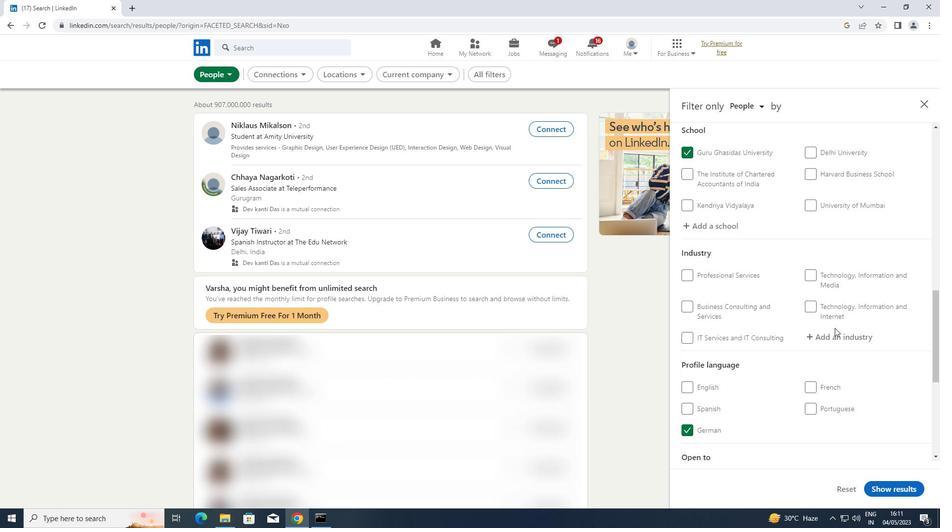 
Action: Mouse pressed left at (835, 331)
Screenshot: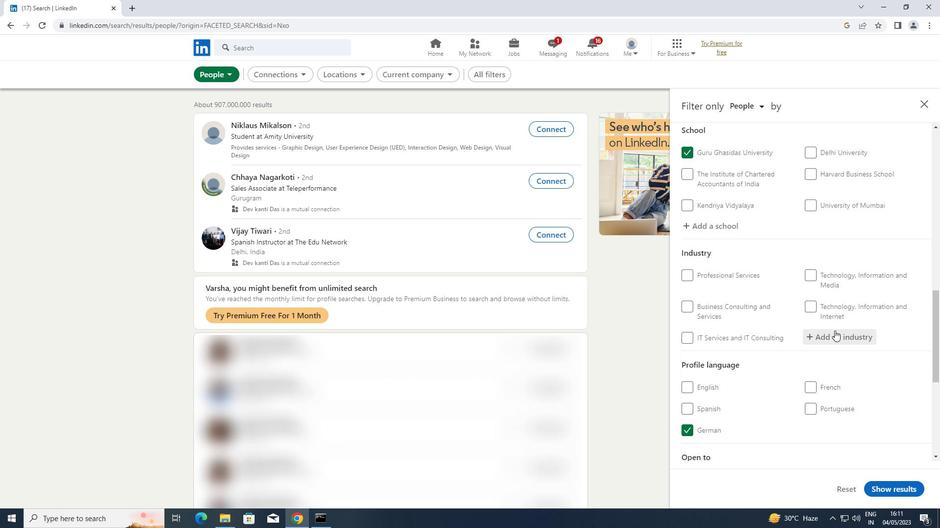 
Action: Key pressed <Key.shift>COMPUTERS
Screenshot: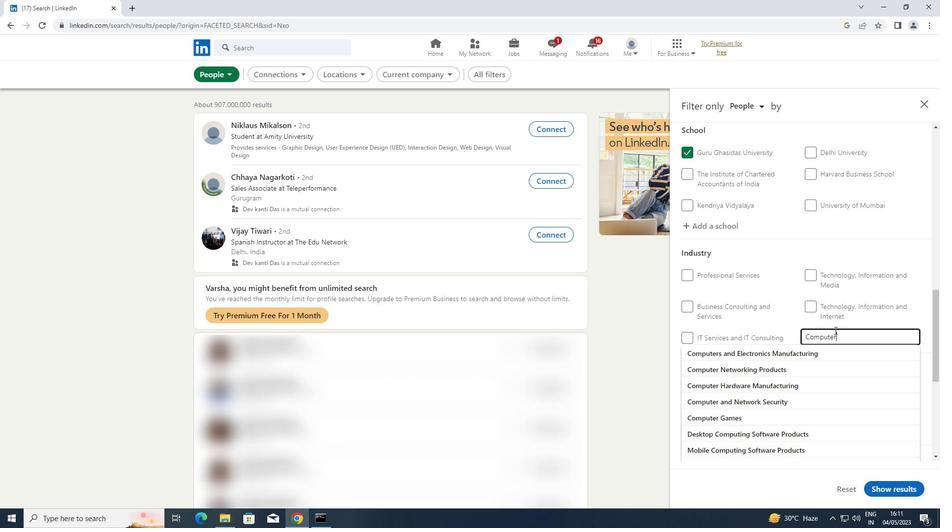 
Action: Mouse moved to (793, 355)
Screenshot: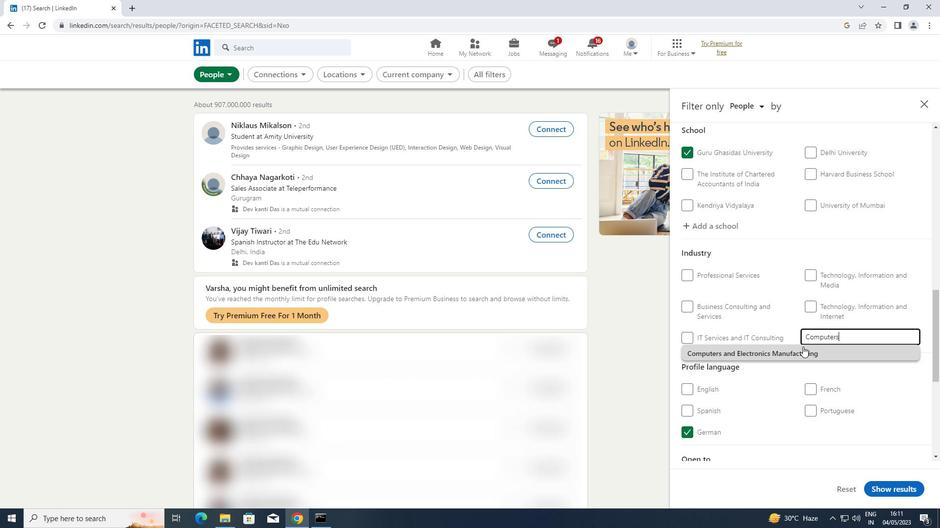 
Action: Mouse pressed left at (793, 355)
Screenshot: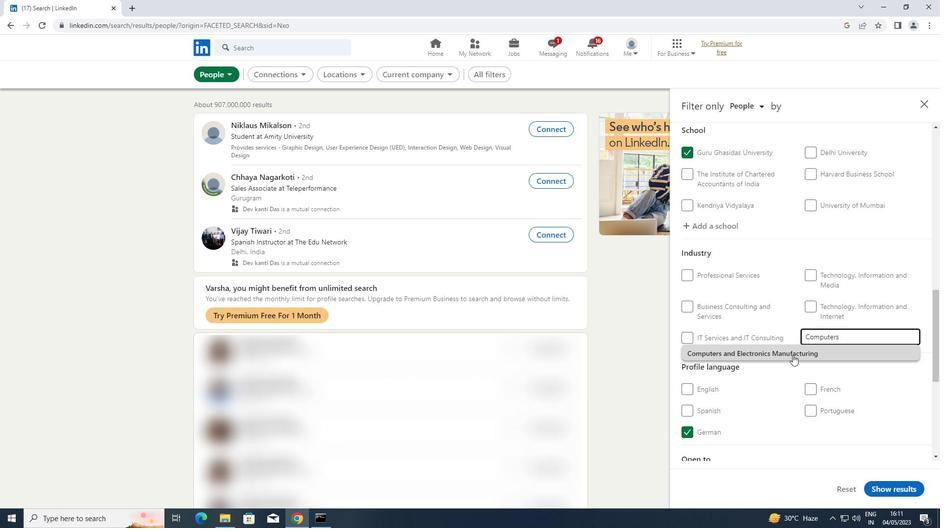 
Action: Mouse scrolled (793, 355) with delta (0, 0)
Screenshot: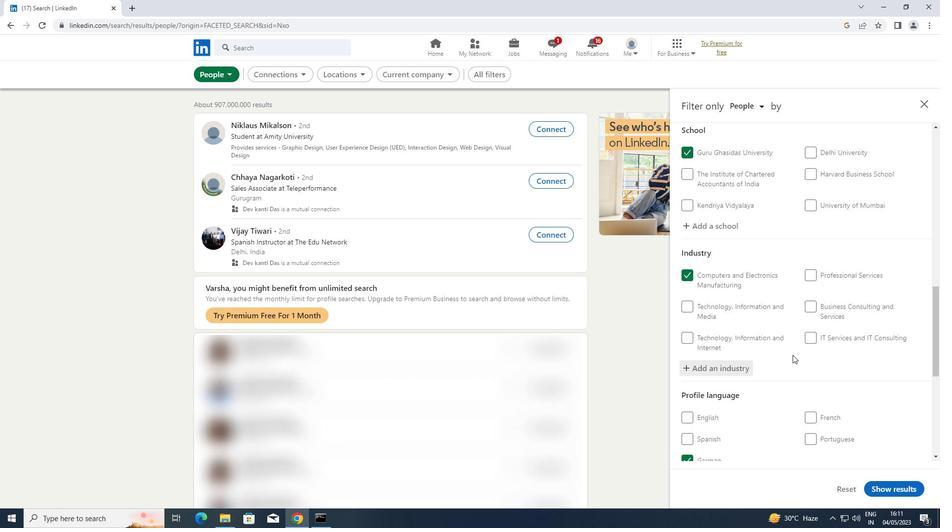 
Action: Mouse scrolled (793, 355) with delta (0, 0)
Screenshot: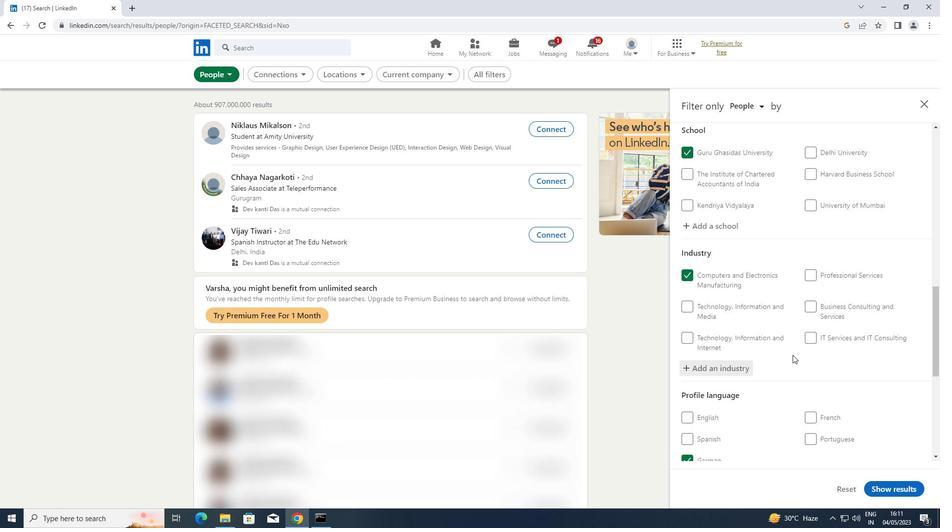 
Action: Mouse scrolled (793, 355) with delta (0, 0)
Screenshot: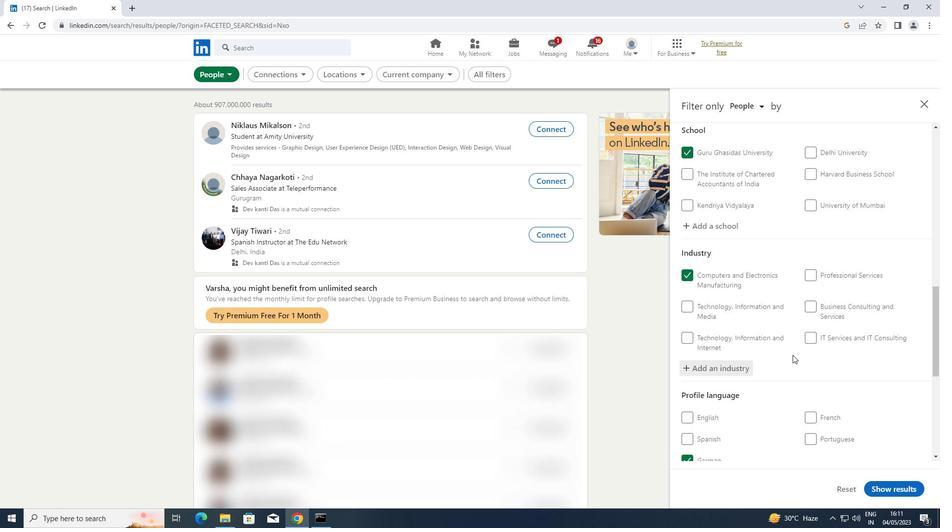 
Action: Mouse scrolled (793, 355) with delta (0, 0)
Screenshot: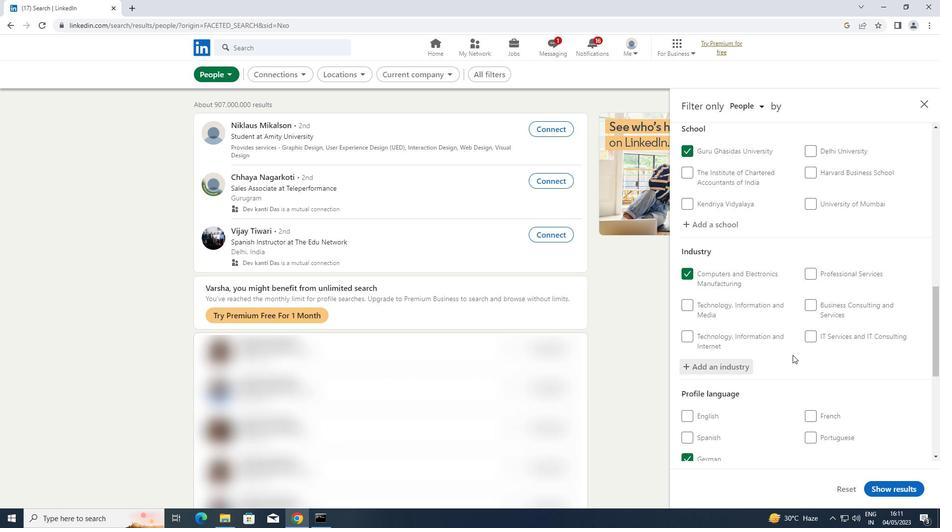 
Action: Mouse moved to (838, 417)
Screenshot: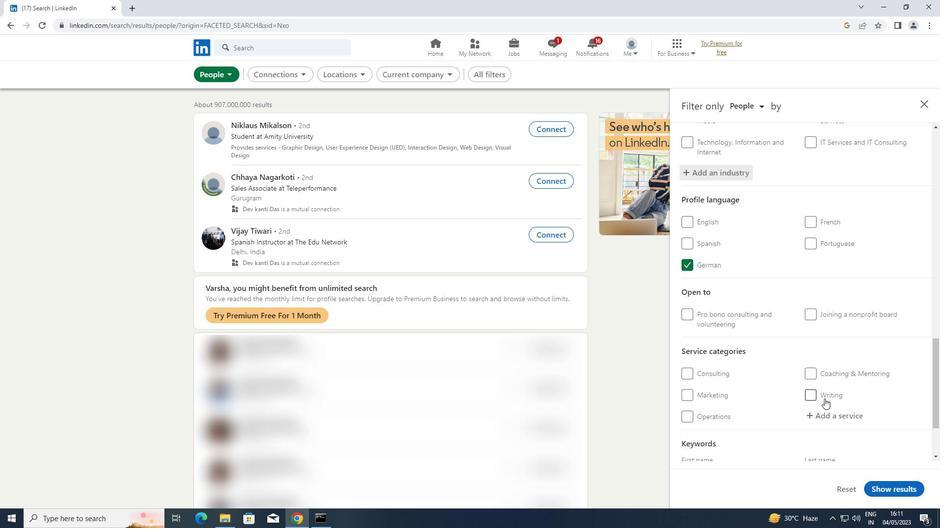 
Action: Mouse pressed left at (838, 417)
Screenshot: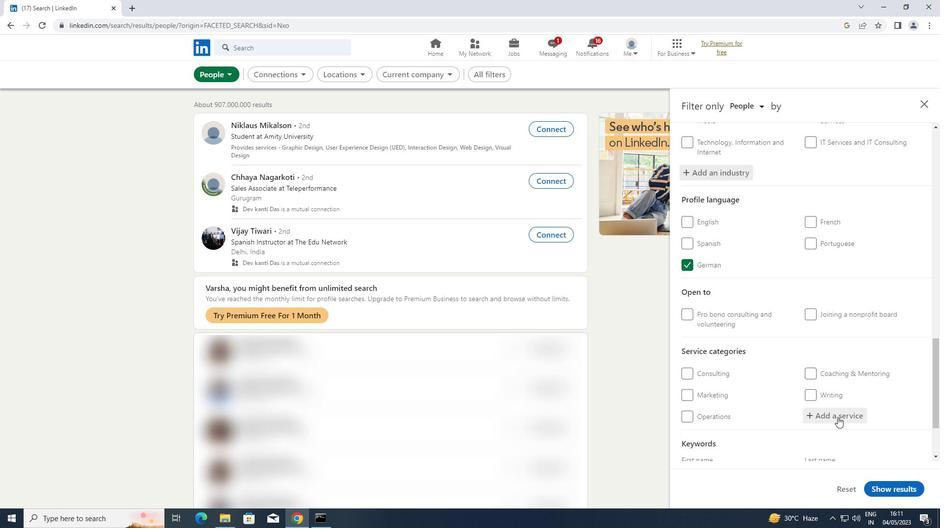 
Action: Mouse moved to (838, 418)
Screenshot: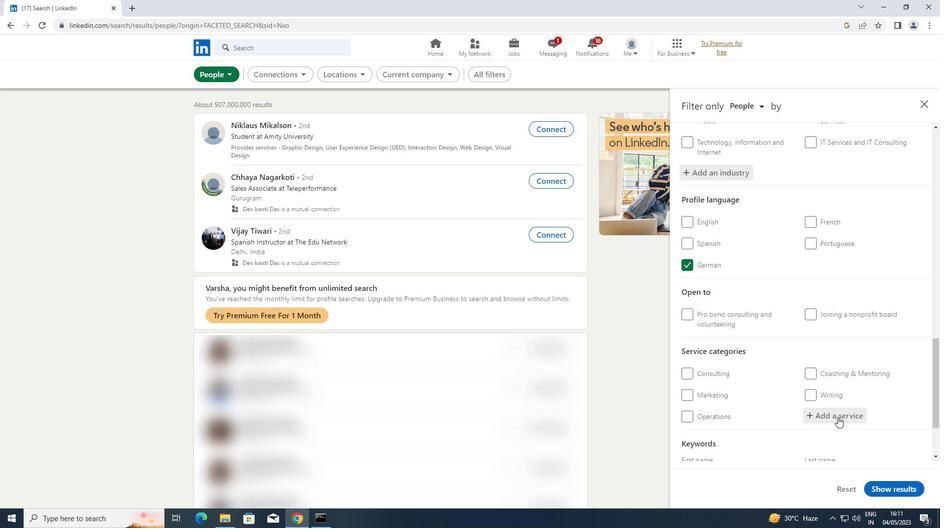 
Action: Key pressed <Key.shift>FINANCIAL
Screenshot: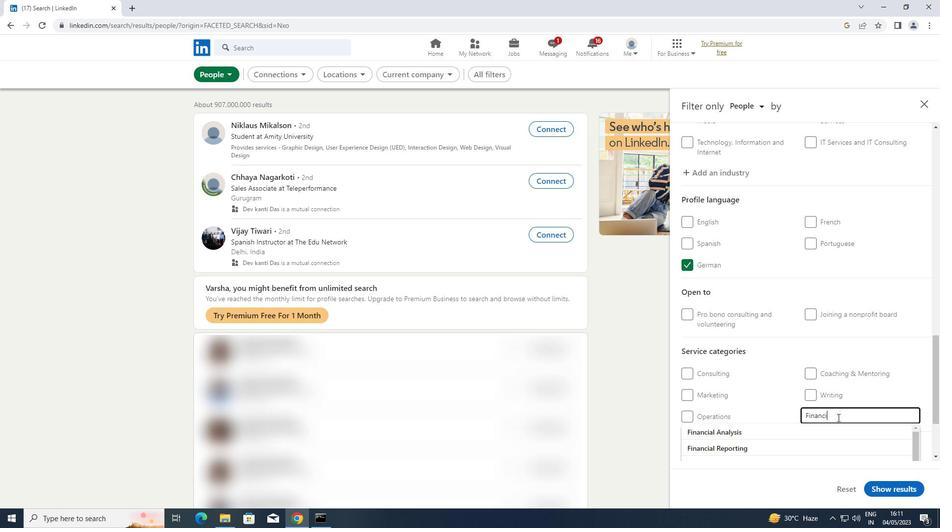 
Action: Mouse moved to (767, 453)
Screenshot: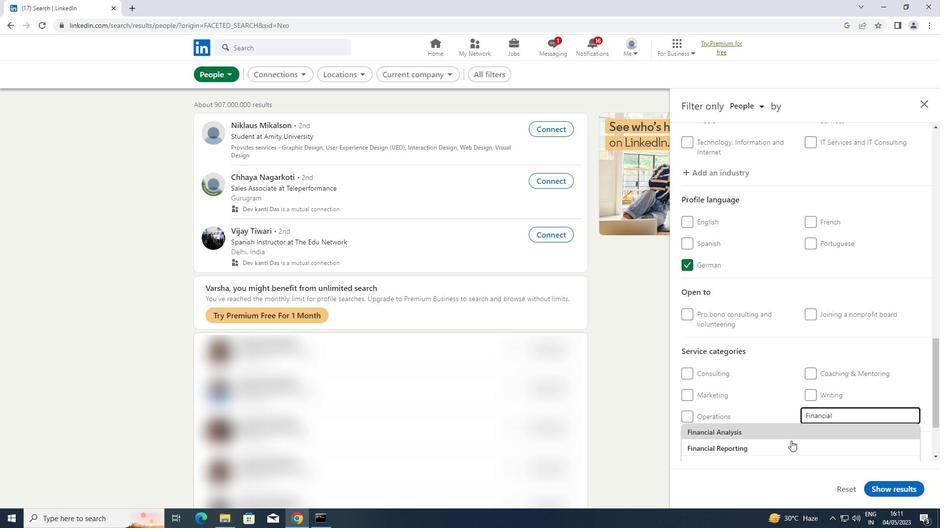 
Action: Mouse pressed left at (767, 453)
Screenshot: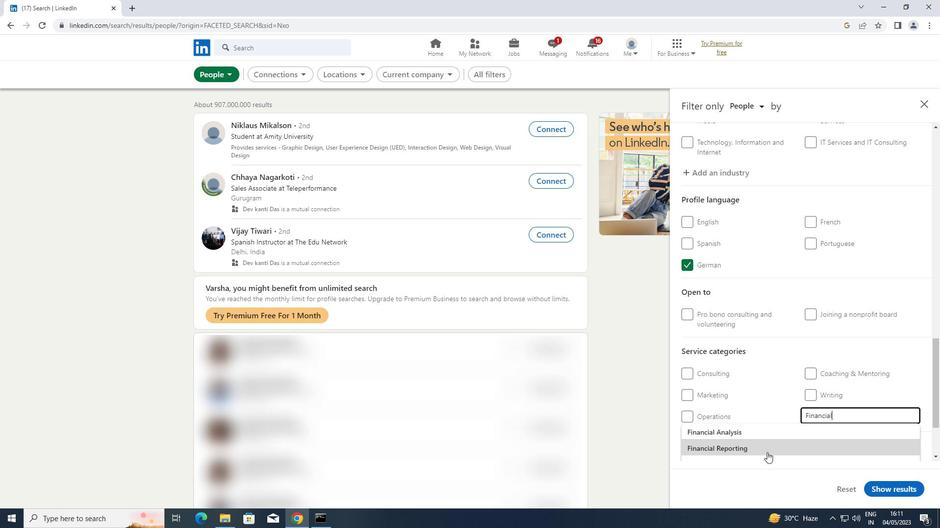 
Action: Mouse moved to (769, 444)
Screenshot: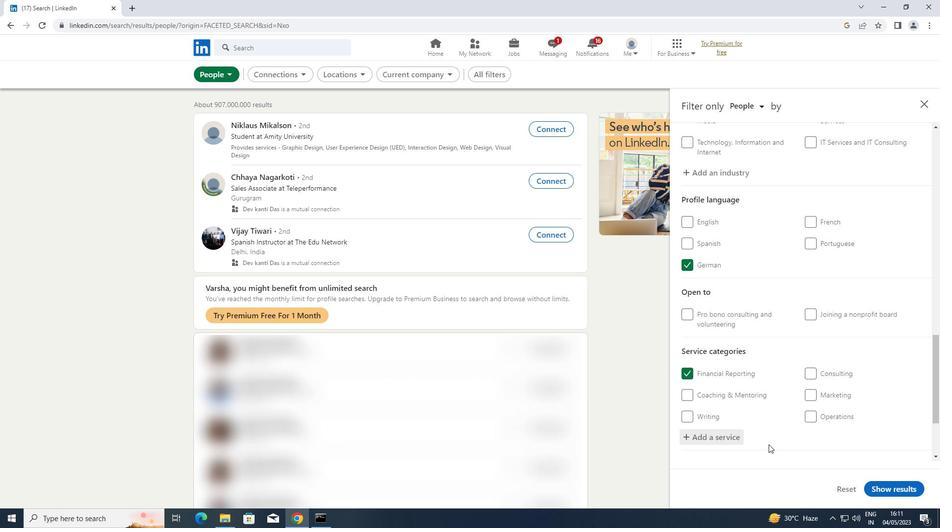 
Action: Mouse scrolled (769, 444) with delta (0, 0)
Screenshot: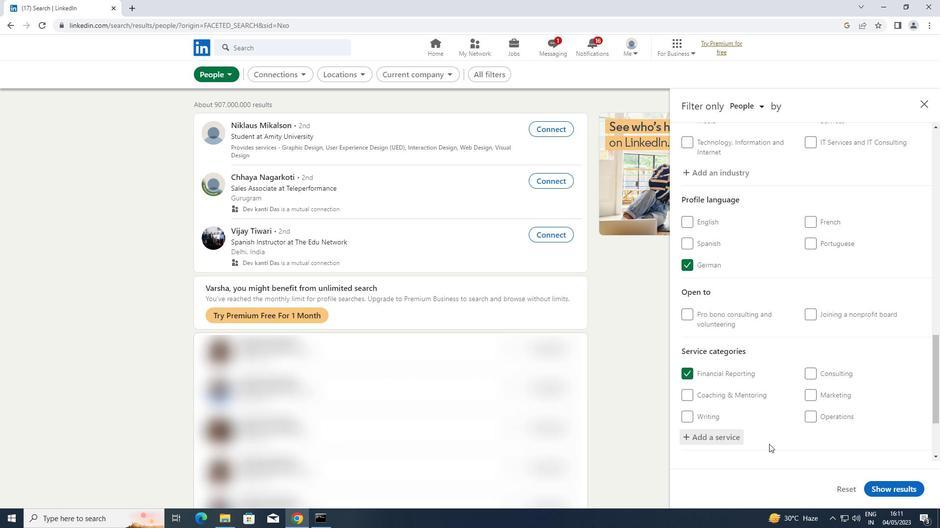 
Action: Mouse scrolled (769, 444) with delta (0, 0)
Screenshot: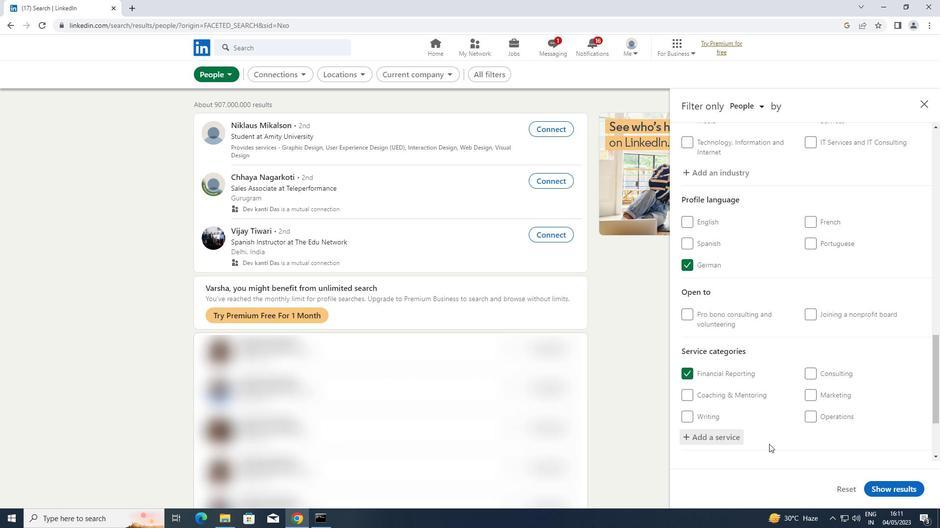 
Action: Mouse scrolled (769, 444) with delta (0, 0)
Screenshot: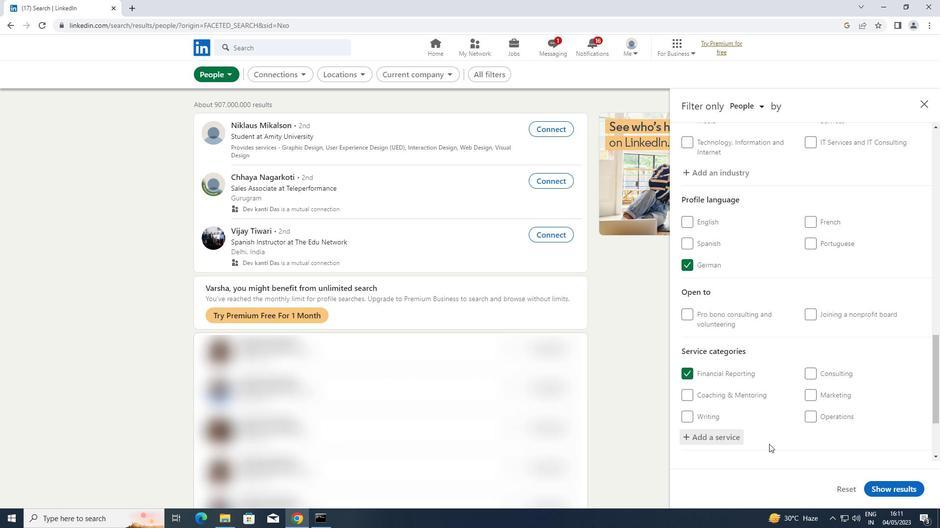 
Action: Mouse scrolled (769, 444) with delta (0, 0)
Screenshot: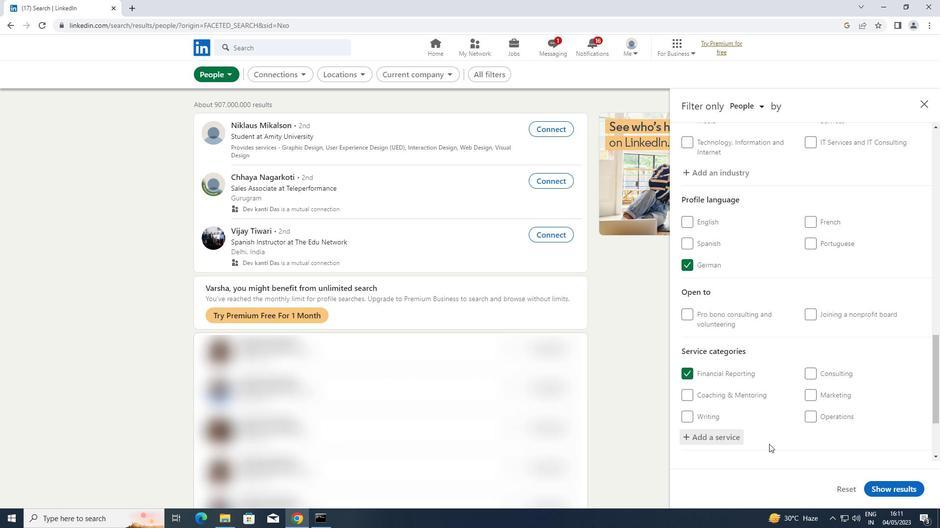 
Action: Mouse scrolled (769, 444) with delta (0, 0)
Screenshot: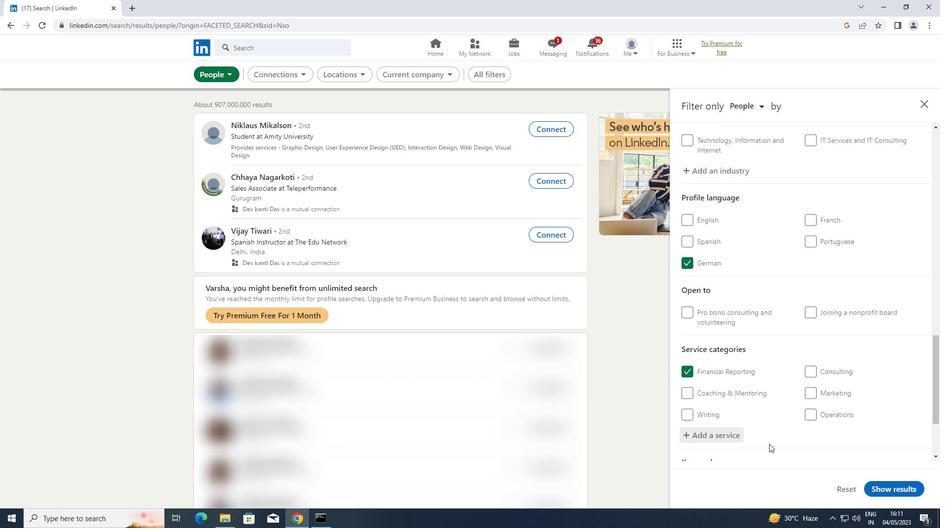 
Action: Mouse moved to (771, 422)
Screenshot: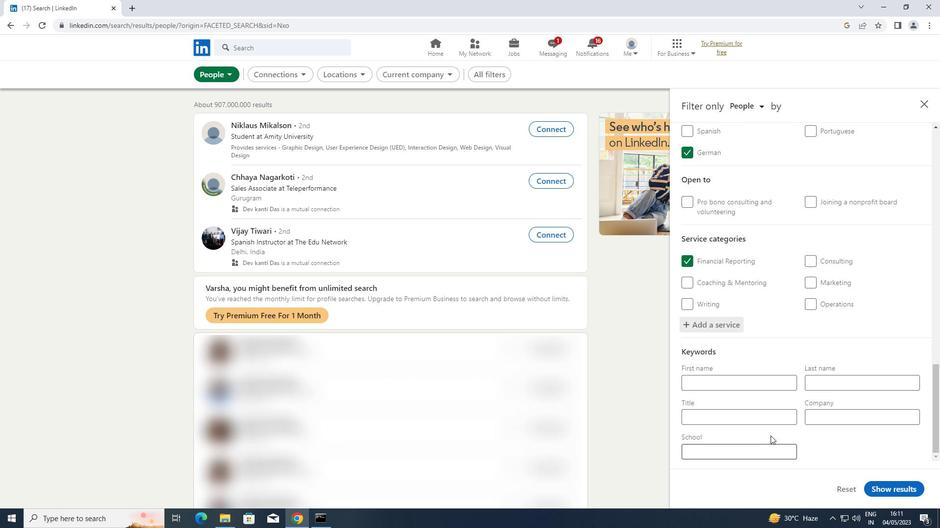 
Action: Mouse pressed left at (771, 422)
Screenshot: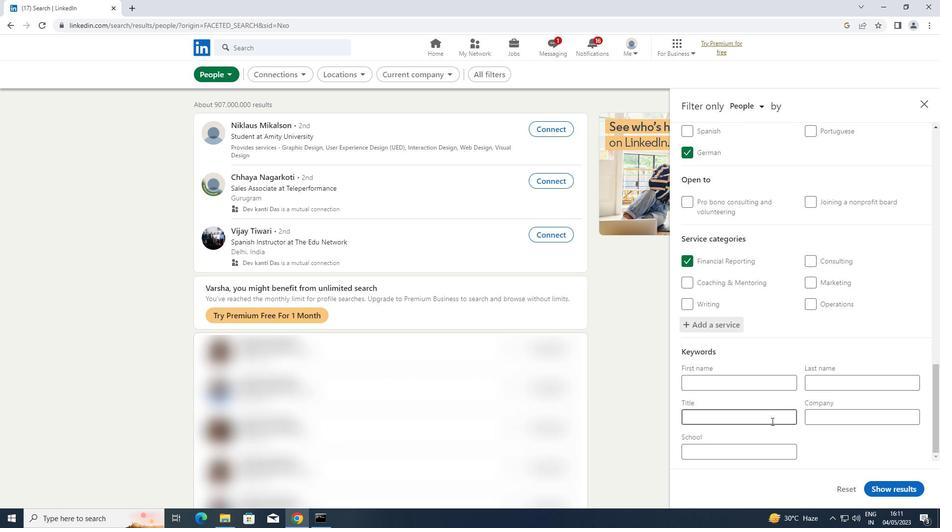 
Action: Key pressed <Key.shift>REIKI<Key.space><Key.shift>PRACTITIONER
Screenshot: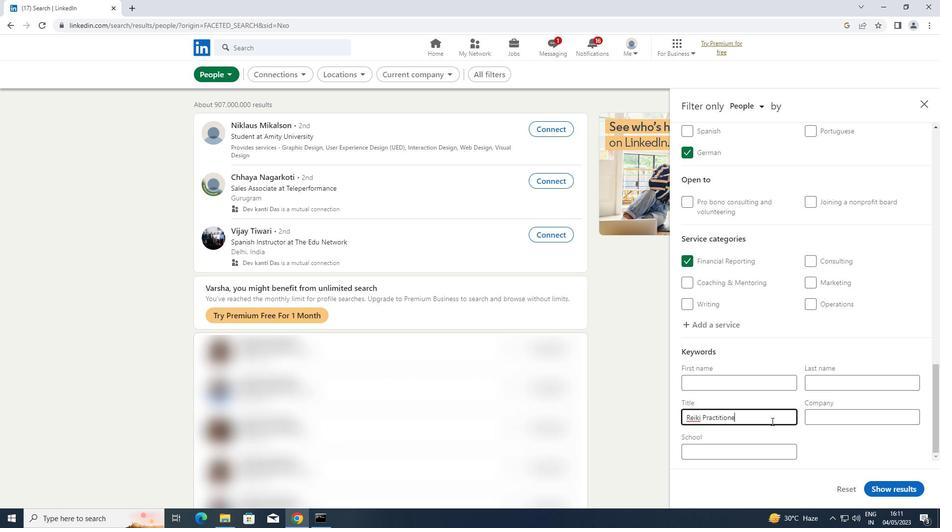 
Action: Mouse moved to (875, 485)
Screenshot: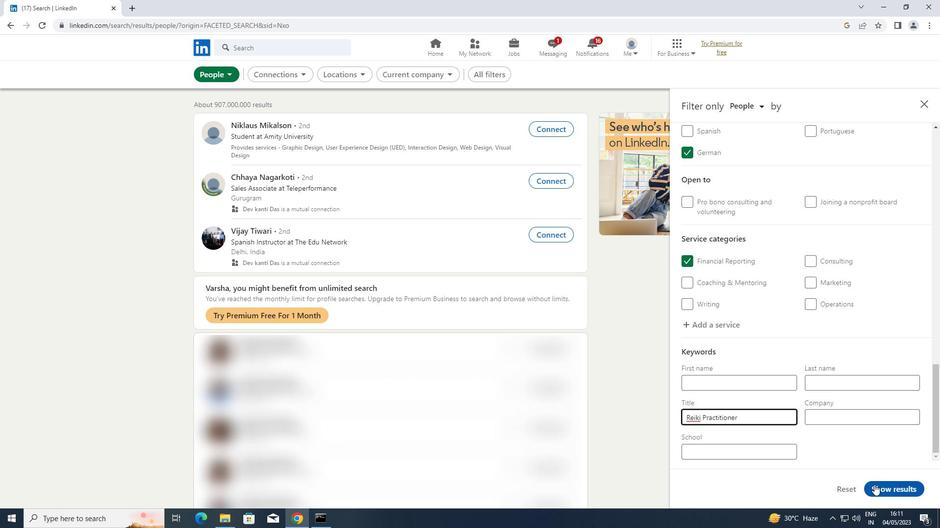 
Action: Mouse pressed left at (875, 485)
Screenshot: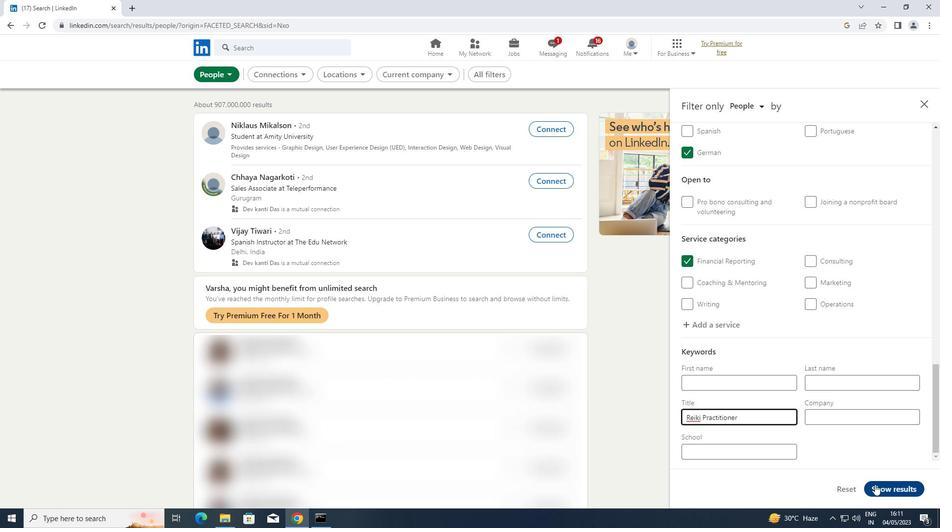 
